 Task: Create a due date automation trigger when advanced on, 2 days before a card is due add fields with custom field "Resume" set to a date less than 1 working days from now at 11:00 AM.
Action: Mouse moved to (828, 245)
Screenshot: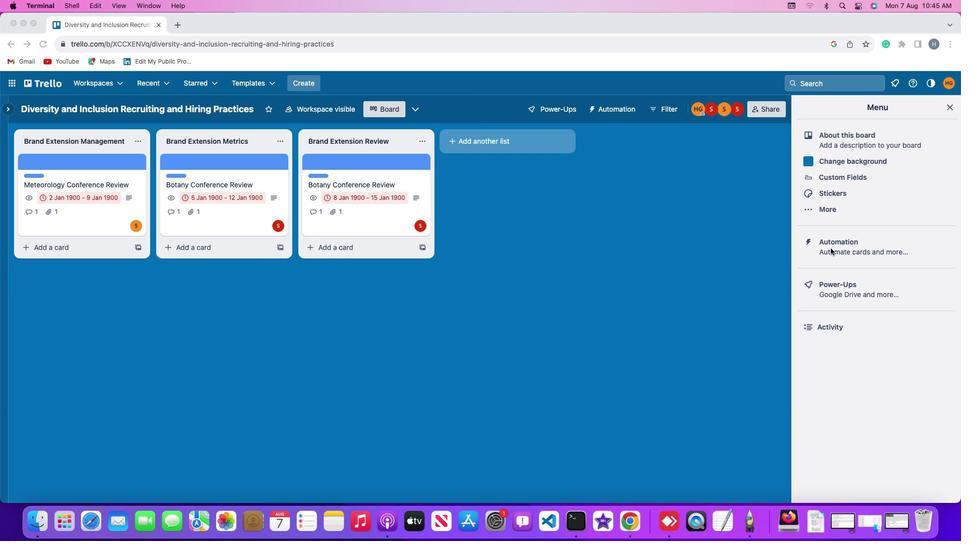 
Action: Mouse pressed left at (828, 245)
Screenshot: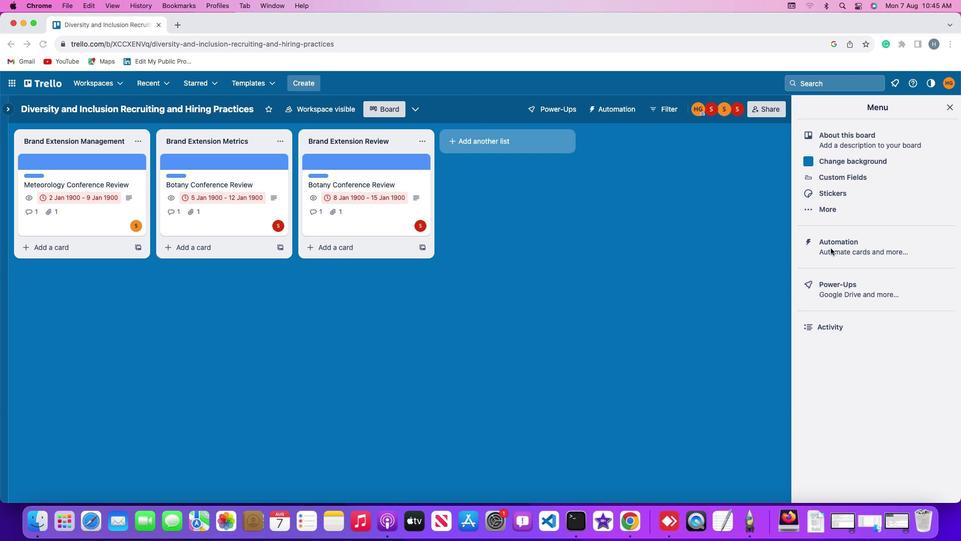 
Action: Mouse pressed left at (828, 245)
Screenshot: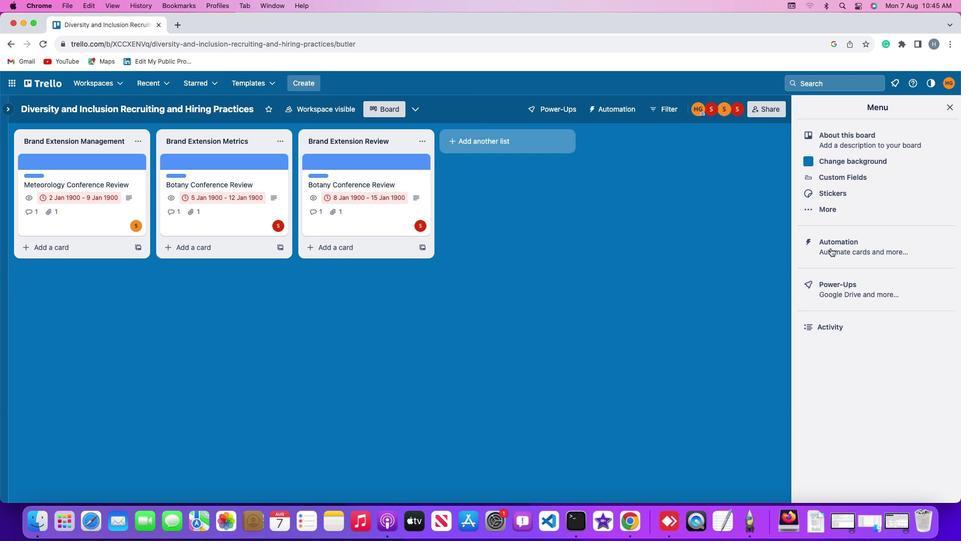 
Action: Mouse moved to (62, 233)
Screenshot: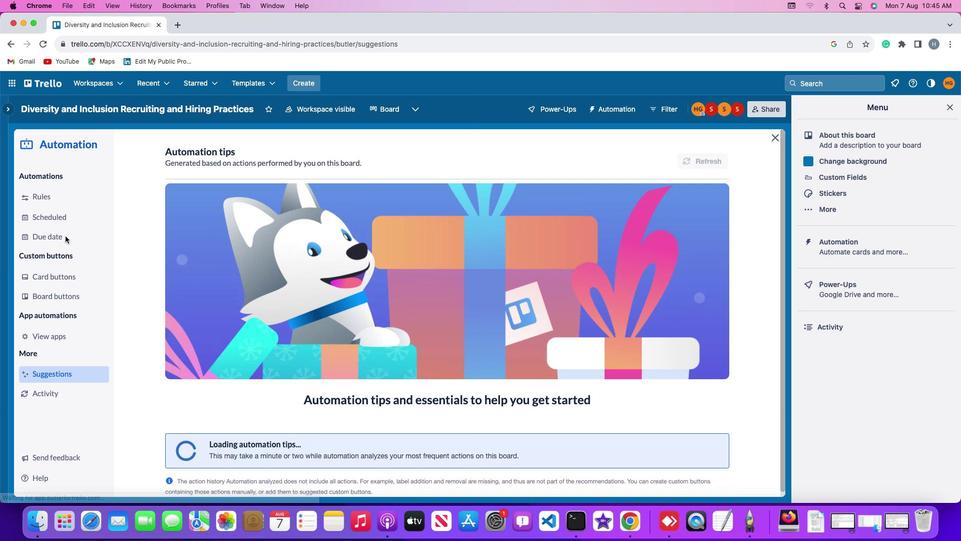 
Action: Mouse pressed left at (62, 233)
Screenshot: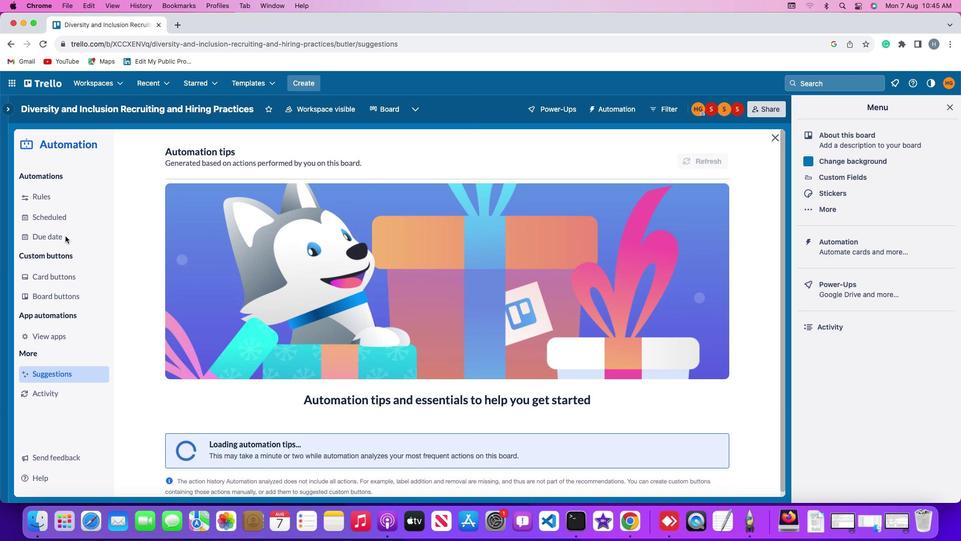 
Action: Mouse moved to (678, 151)
Screenshot: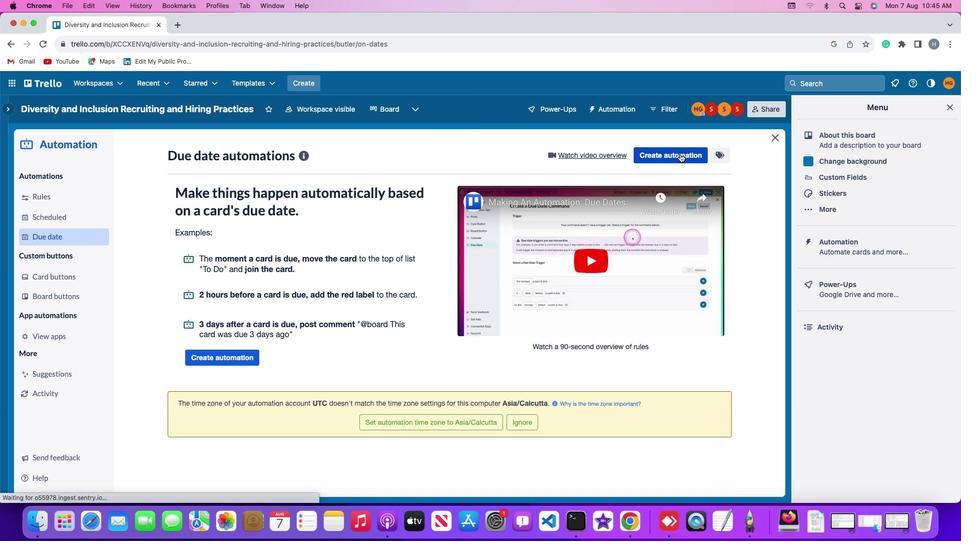 
Action: Mouse pressed left at (678, 151)
Screenshot: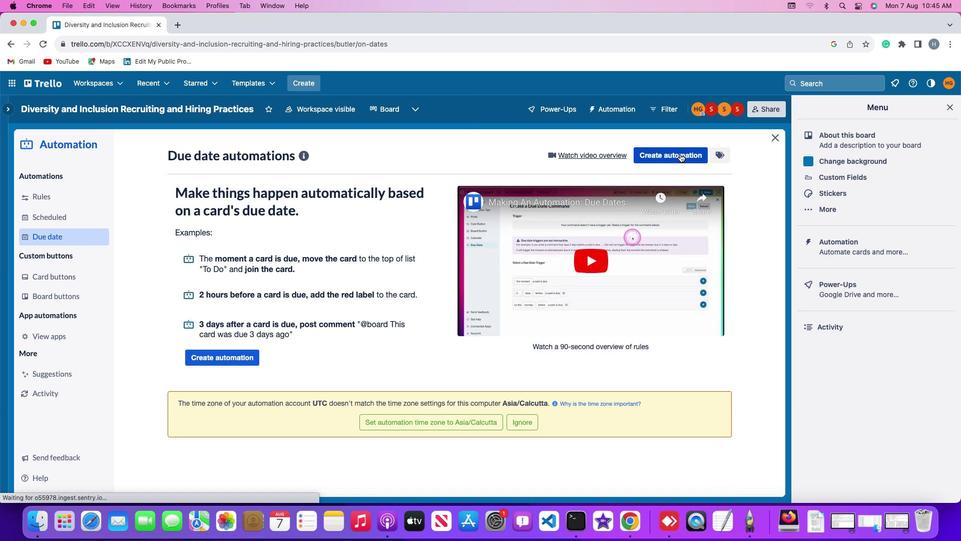 
Action: Mouse moved to (452, 245)
Screenshot: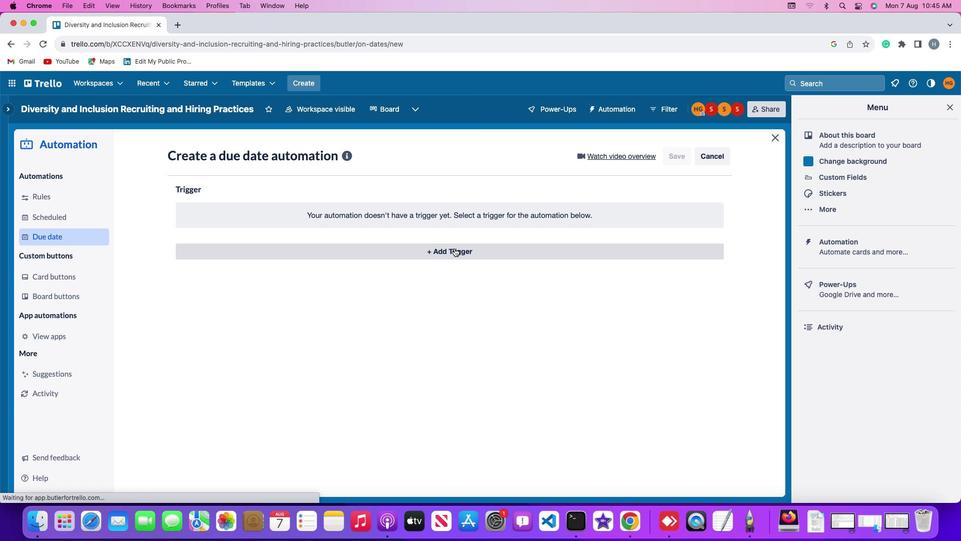 
Action: Mouse pressed left at (452, 245)
Screenshot: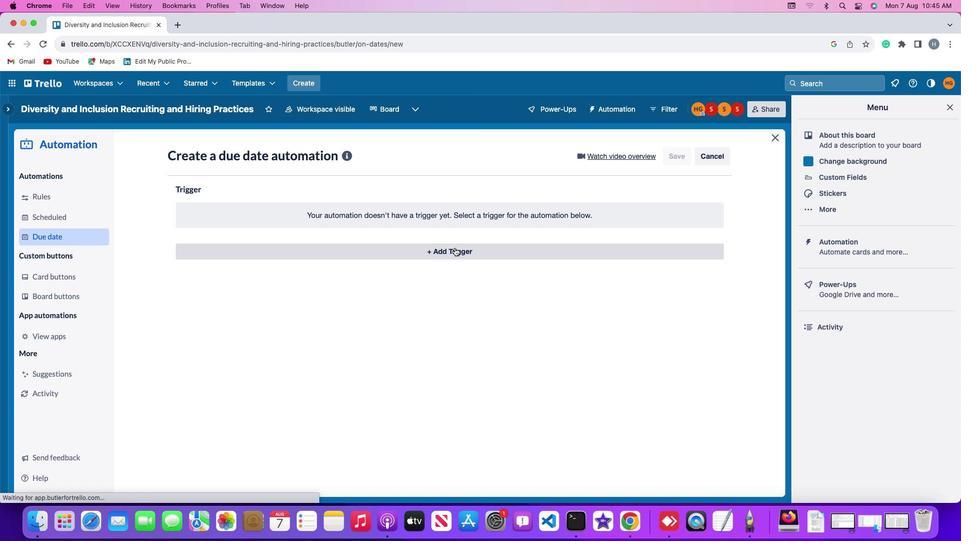 
Action: Mouse moved to (196, 397)
Screenshot: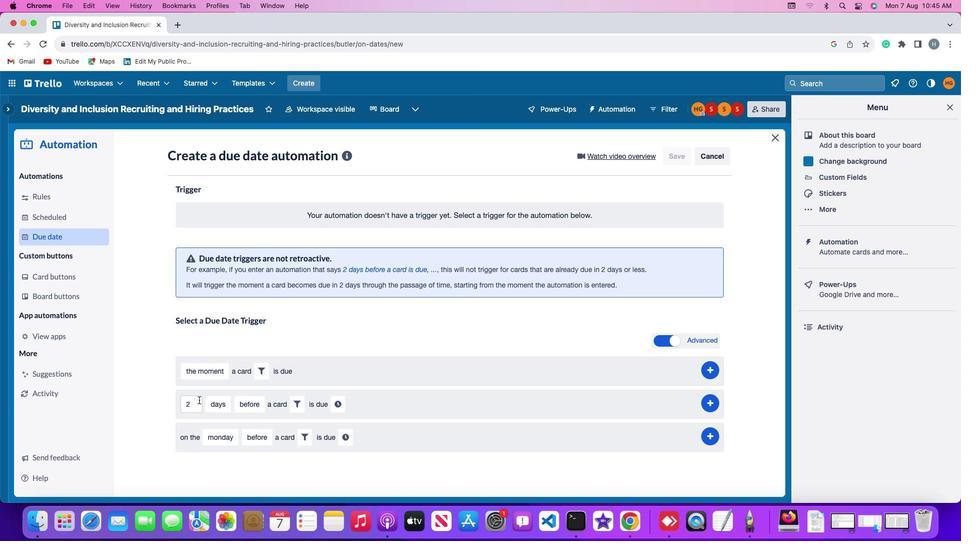 
Action: Mouse pressed left at (196, 397)
Screenshot: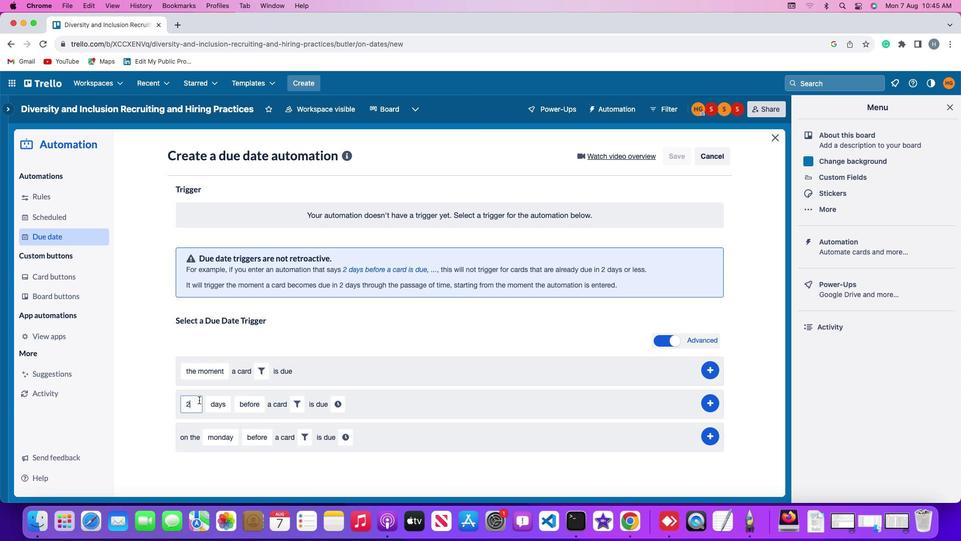 
Action: Mouse moved to (197, 397)
Screenshot: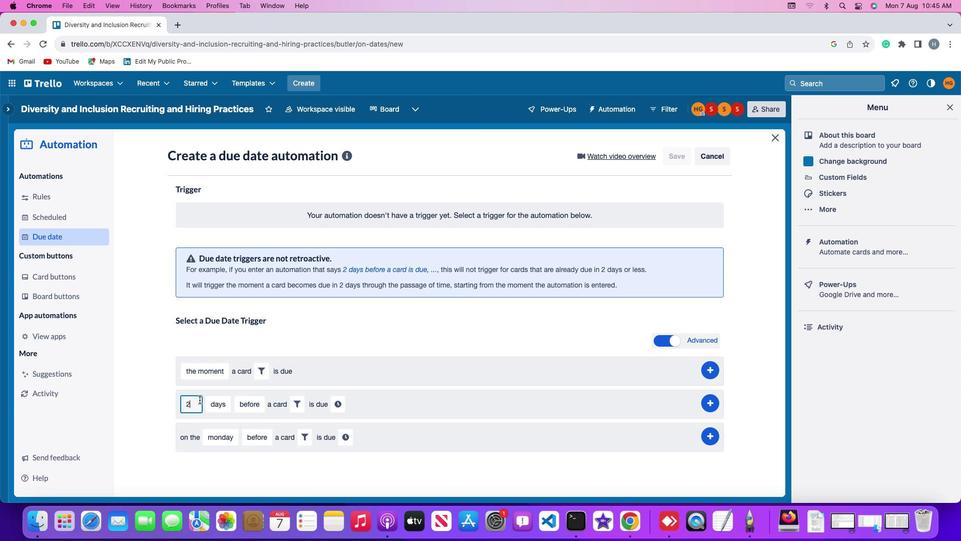 
Action: Key pressed Key.backspace'2'
Screenshot: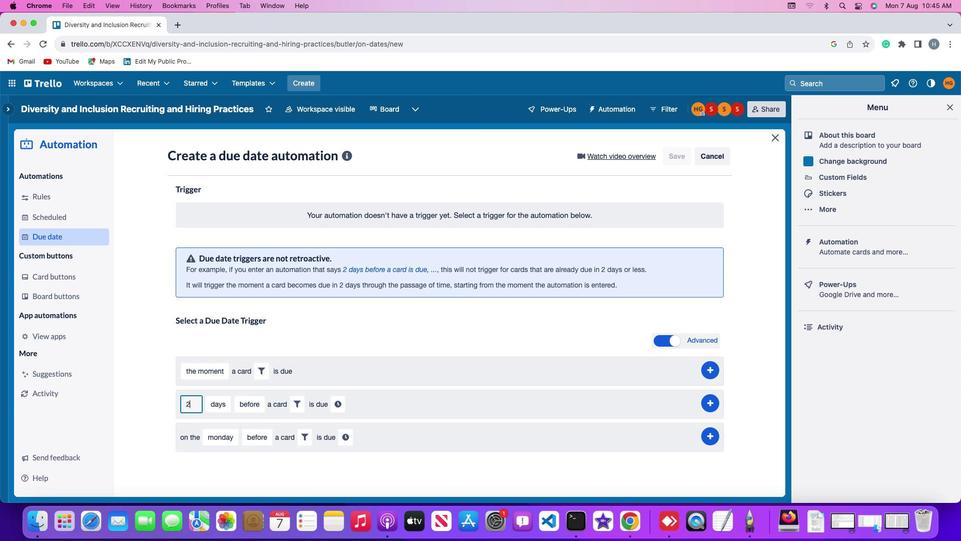 
Action: Mouse moved to (219, 398)
Screenshot: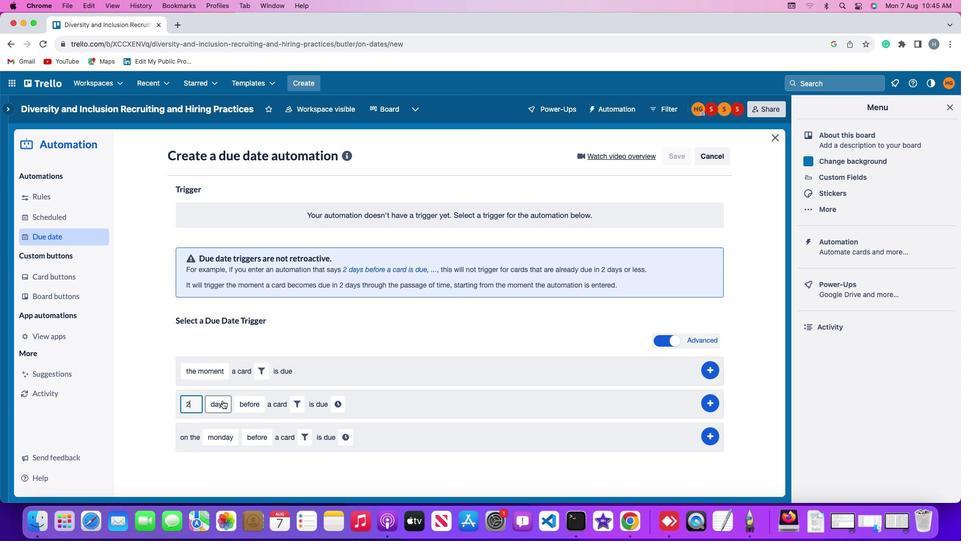
Action: Mouse pressed left at (219, 398)
Screenshot: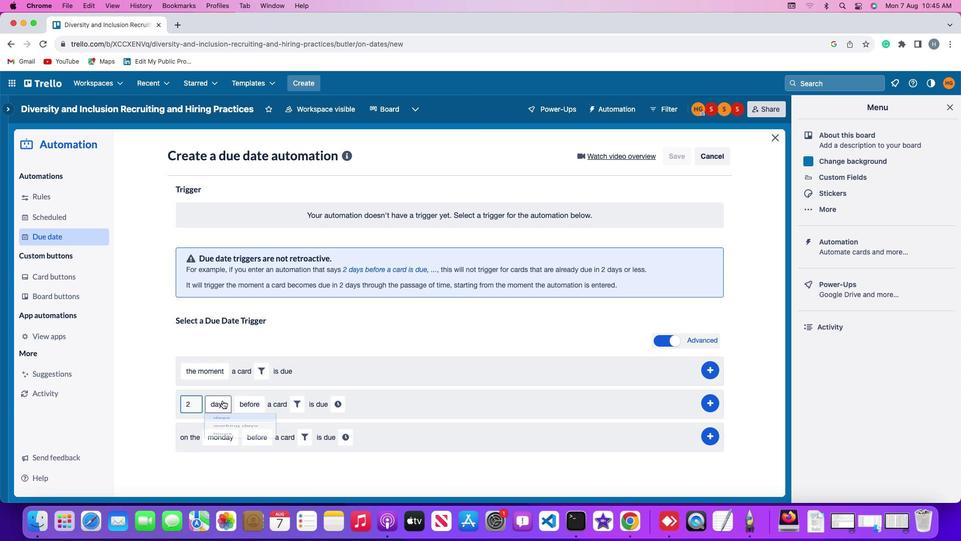 
Action: Mouse moved to (226, 420)
Screenshot: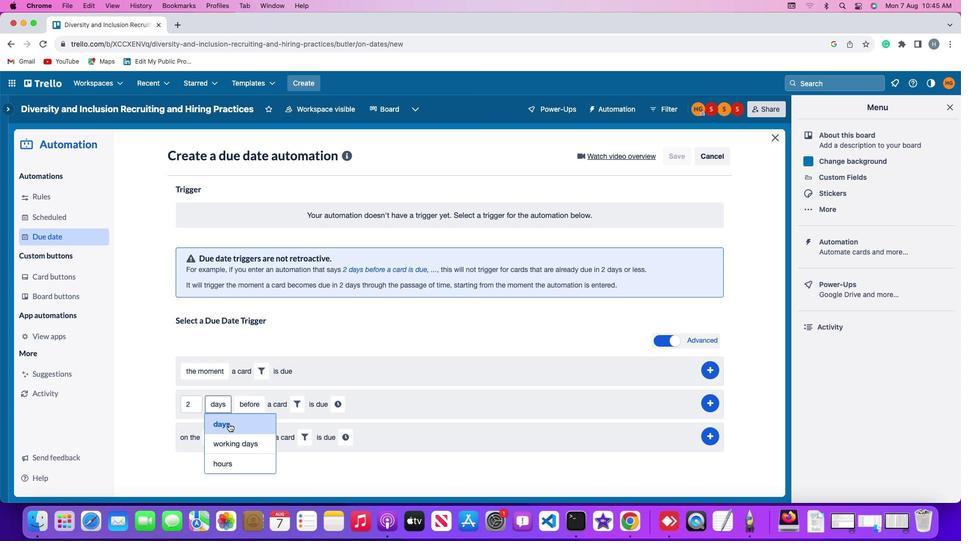 
Action: Mouse pressed left at (226, 420)
Screenshot: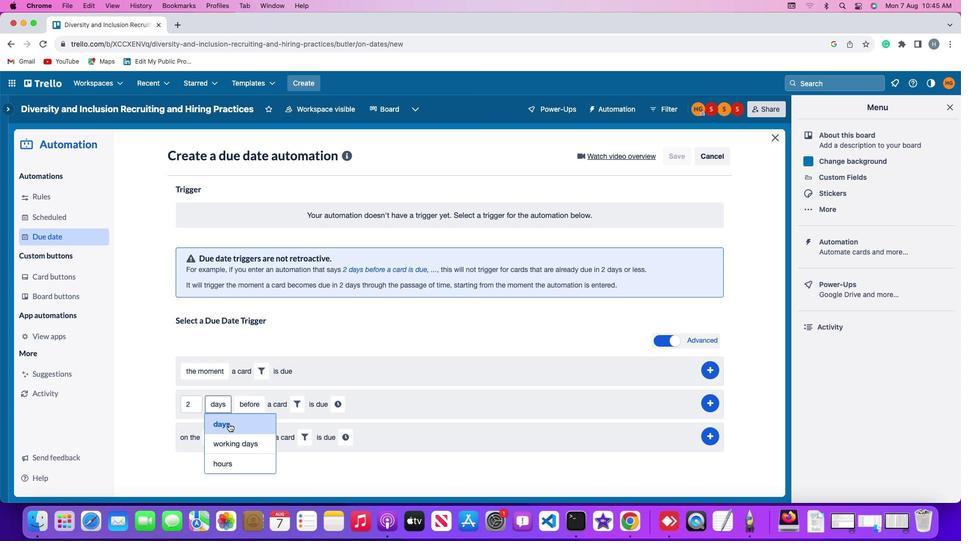 
Action: Mouse moved to (244, 401)
Screenshot: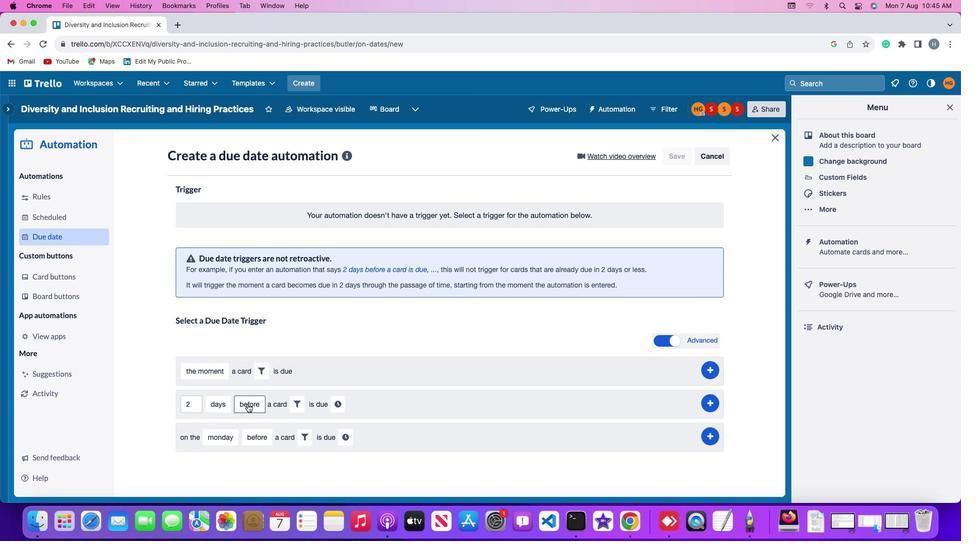 
Action: Mouse pressed left at (244, 401)
Screenshot: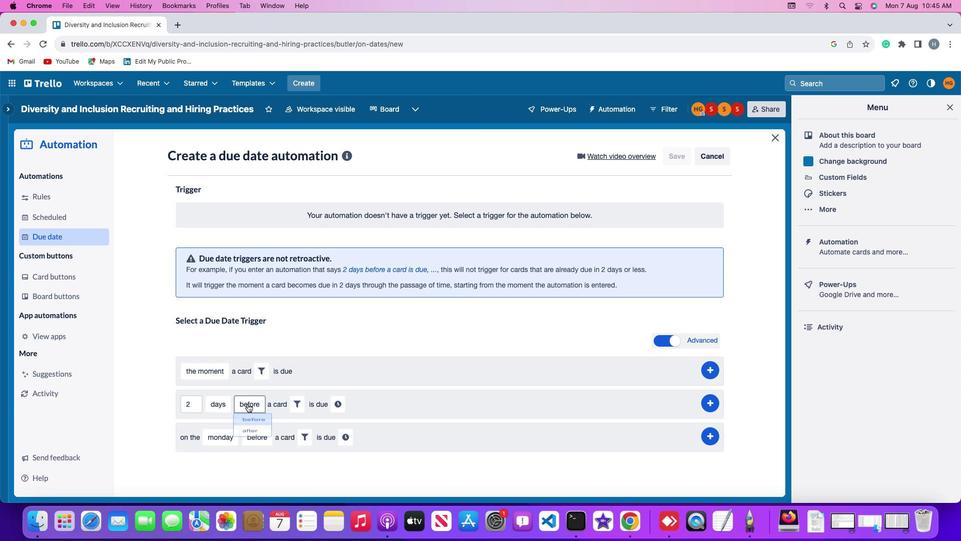 
Action: Mouse moved to (251, 421)
Screenshot: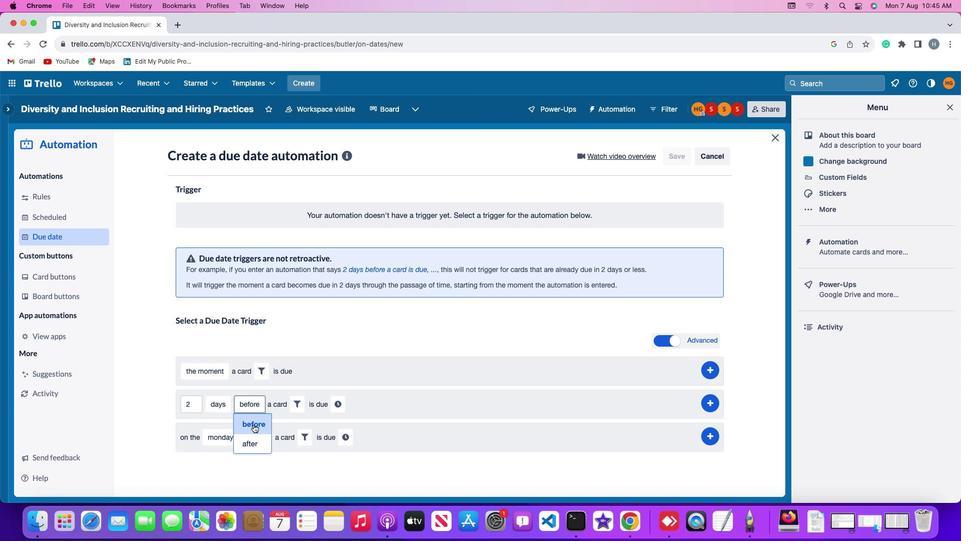 
Action: Mouse pressed left at (251, 421)
Screenshot: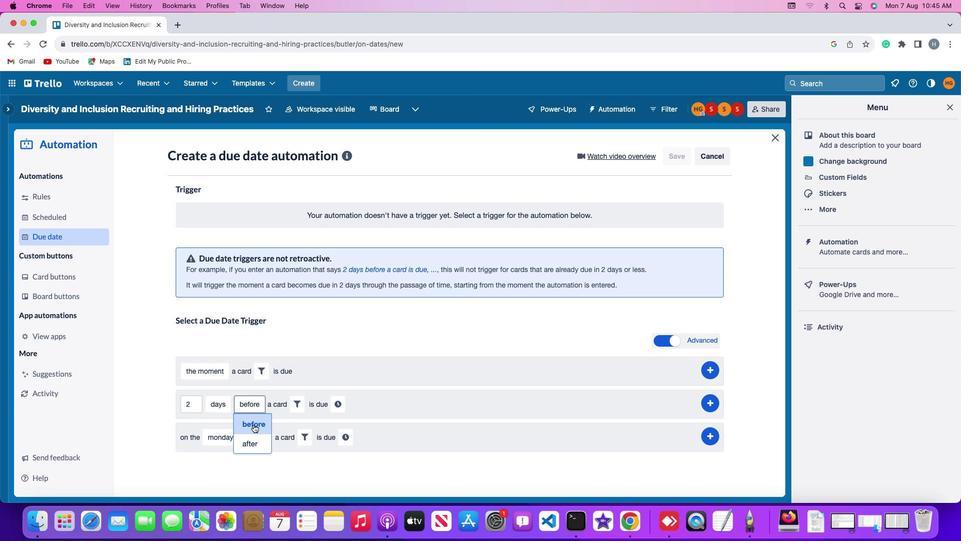
Action: Mouse moved to (294, 402)
Screenshot: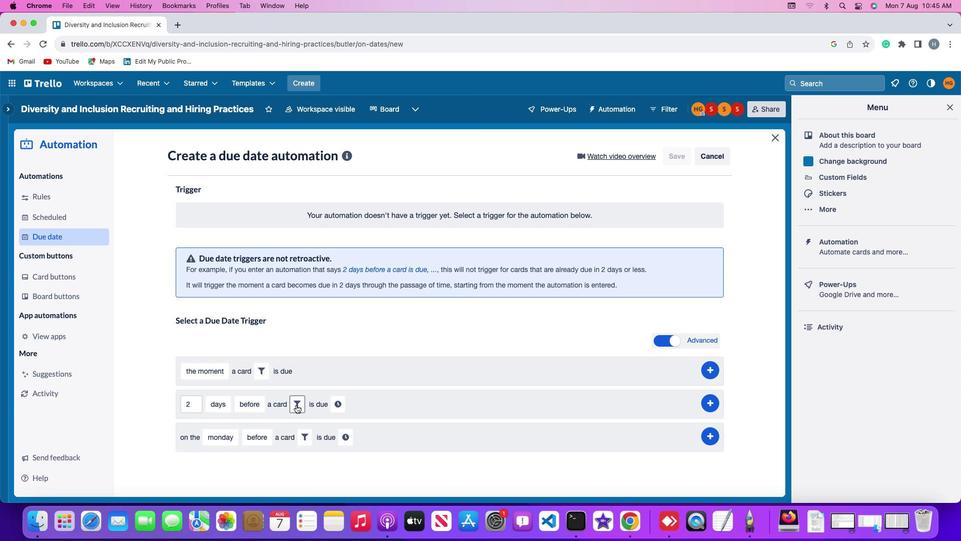 
Action: Mouse pressed left at (294, 402)
Screenshot: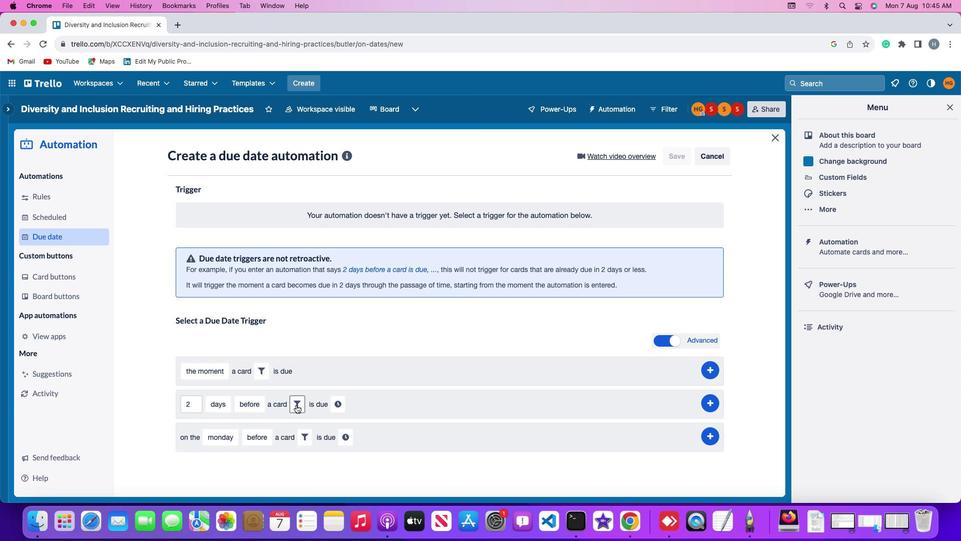 
Action: Mouse moved to (458, 435)
Screenshot: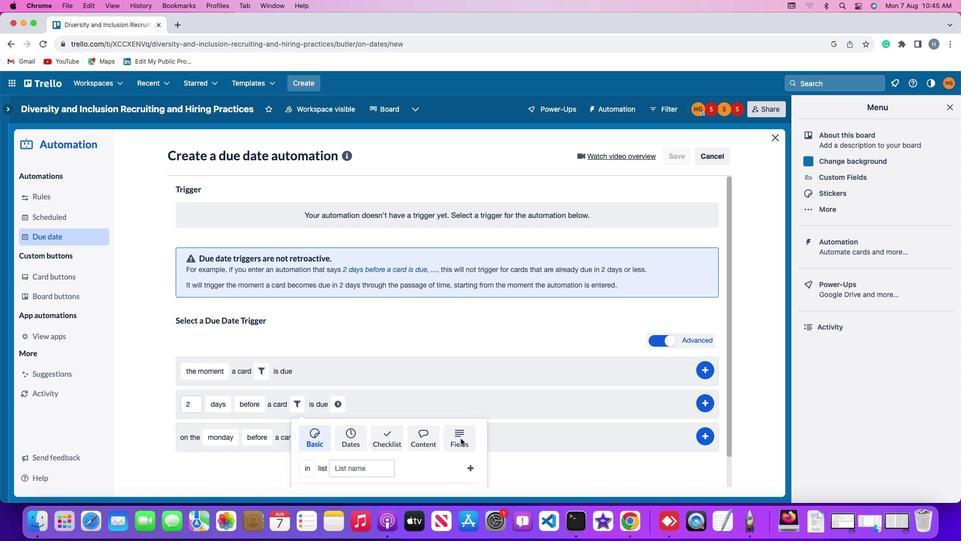 
Action: Mouse pressed left at (458, 435)
Screenshot: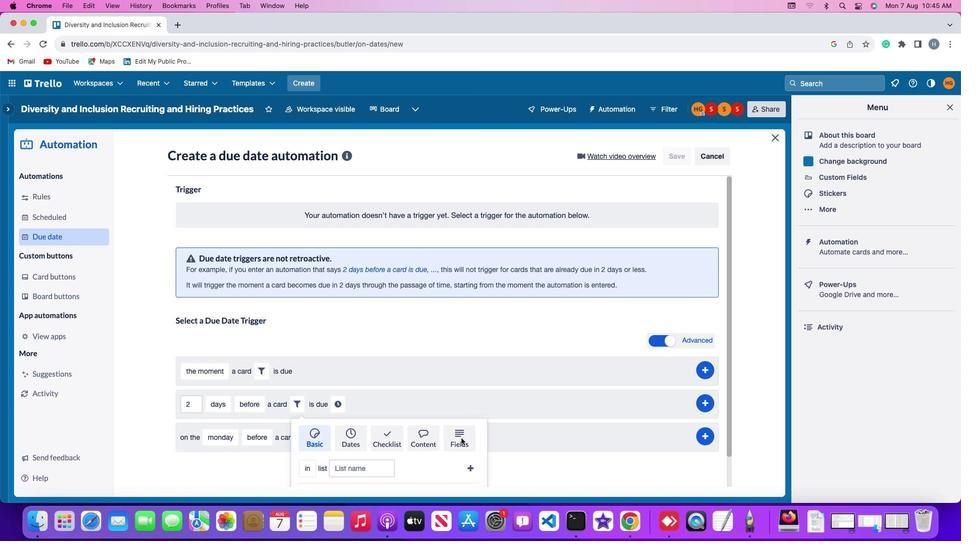 
Action: Mouse moved to (309, 454)
Screenshot: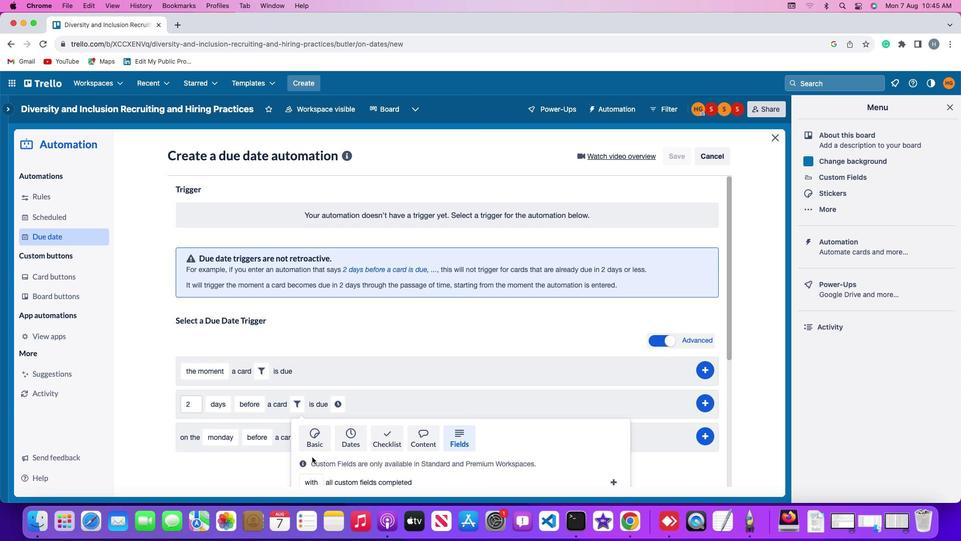 
Action: Mouse scrolled (309, 454) with delta (-2, -2)
Screenshot: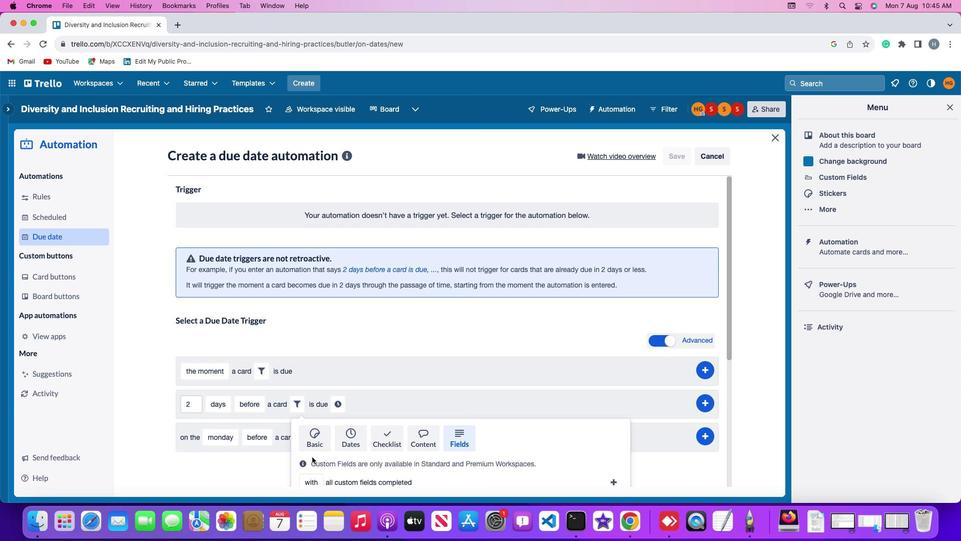 
Action: Mouse scrolled (309, 454) with delta (-2, -2)
Screenshot: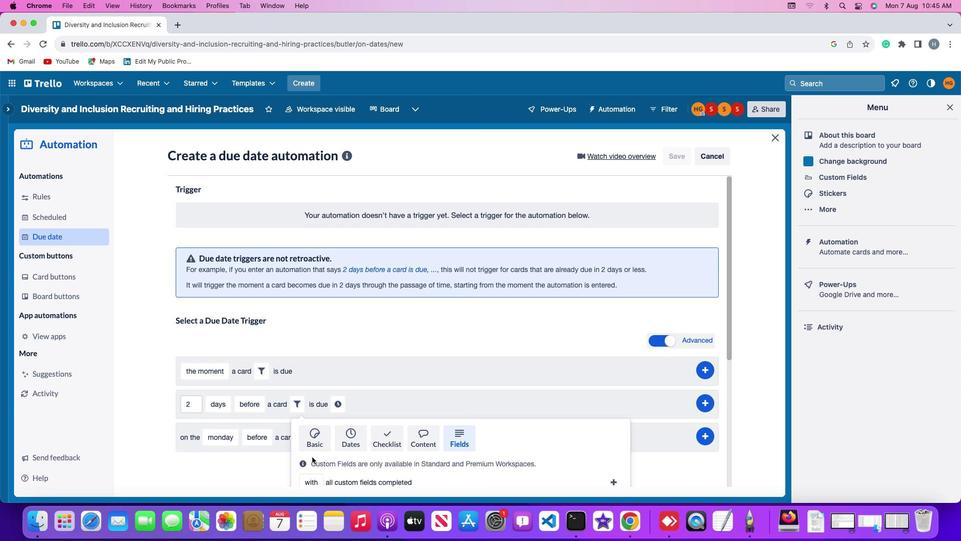 
Action: Mouse scrolled (309, 454) with delta (-2, -3)
Screenshot: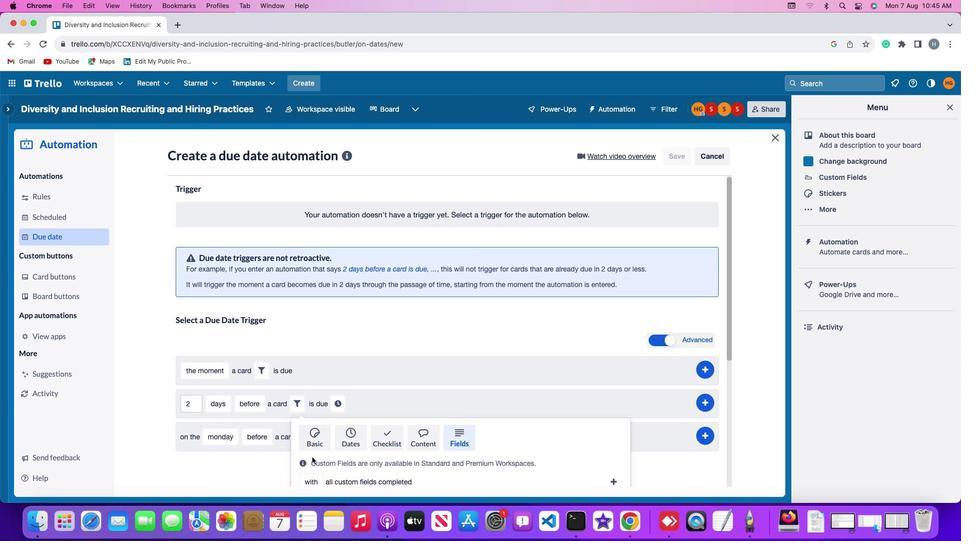 
Action: Mouse scrolled (309, 454) with delta (-2, -4)
Screenshot: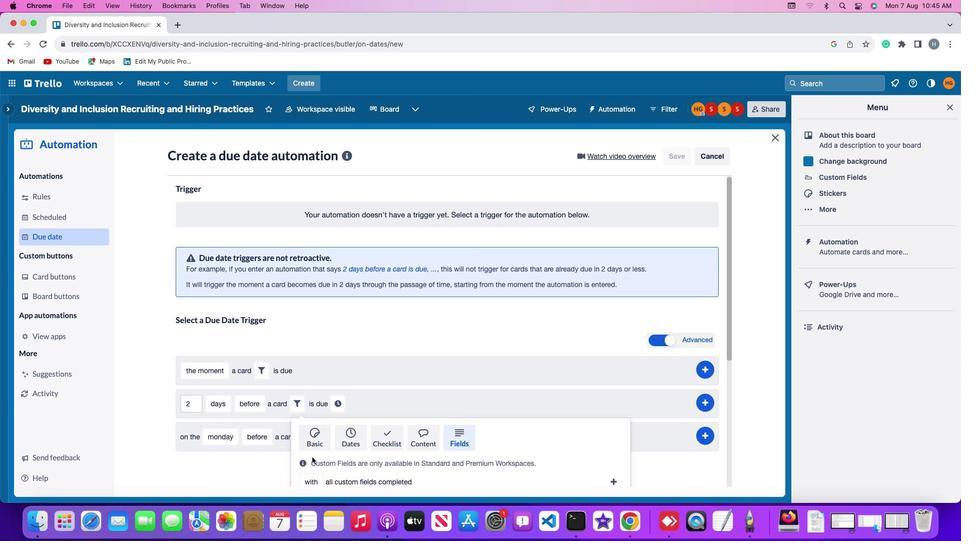 
Action: Mouse scrolled (309, 454) with delta (-2, -5)
Screenshot: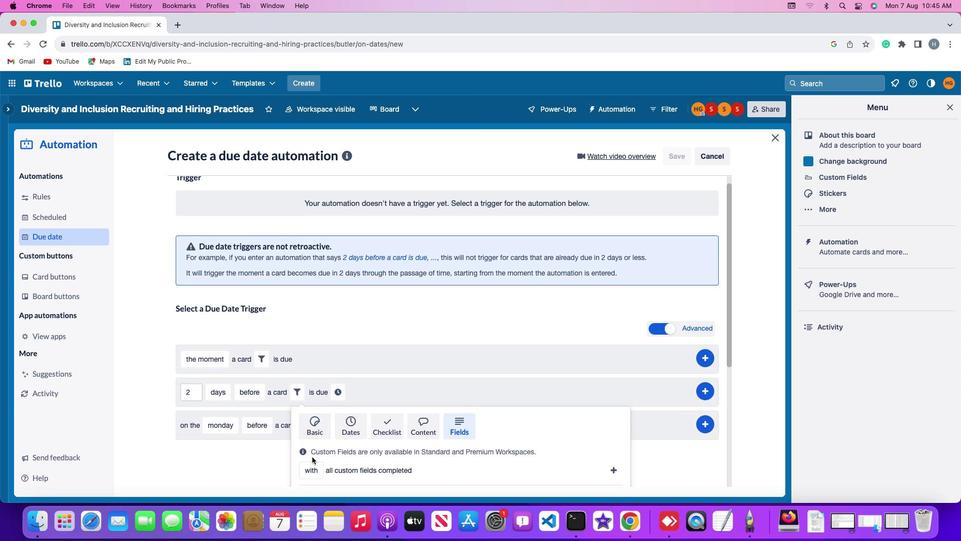 
Action: Mouse scrolled (309, 454) with delta (-2, -5)
Screenshot: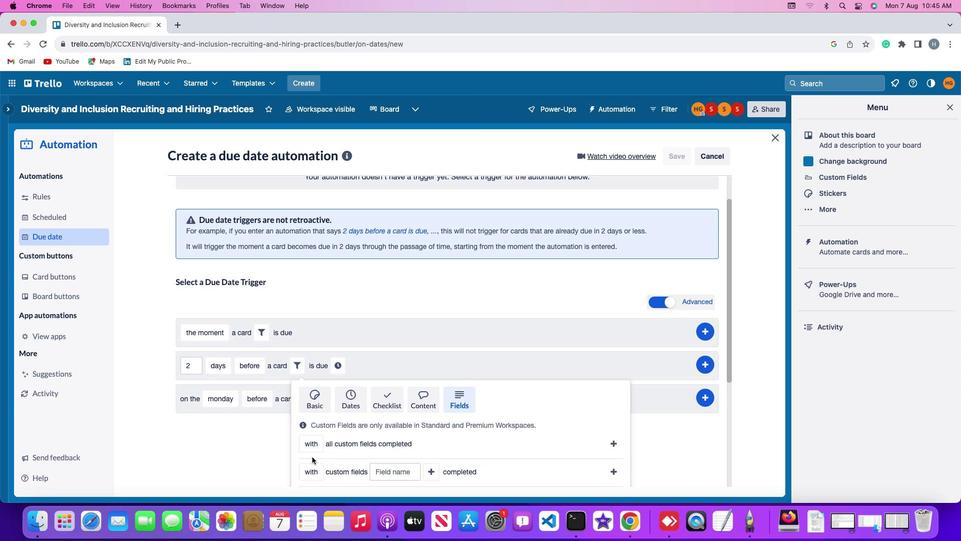
Action: Mouse scrolled (309, 454) with delta (-2, -2)
Screenshot: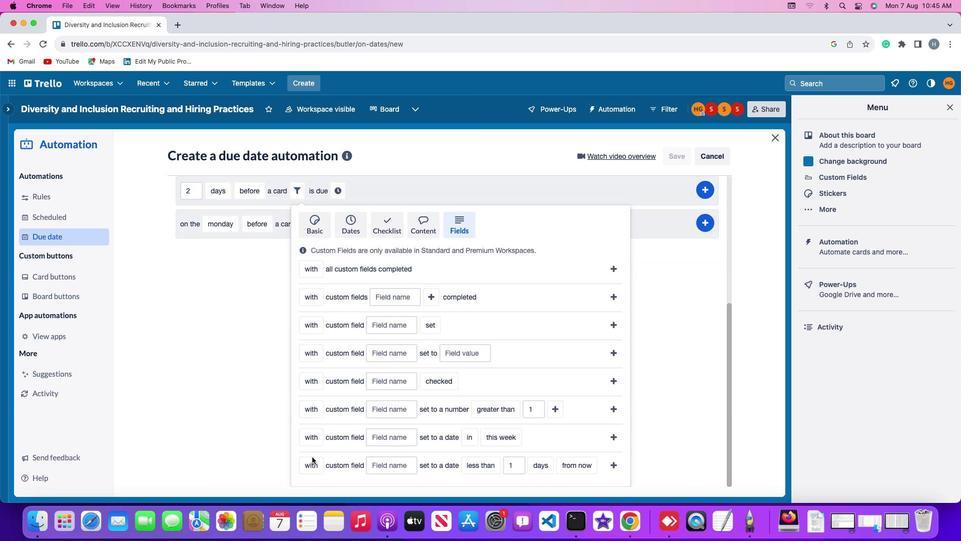 
Action: Mouse scrolled (309, 454) with delta (-2, -2)
Screenshot: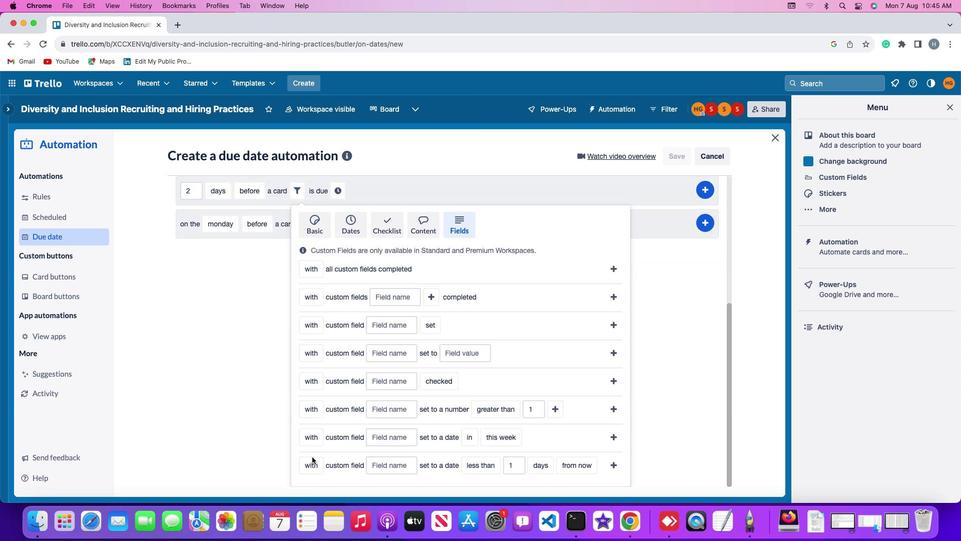 
Action: Mouse scrolled (309, 454) with delta (-2, -3)
Screenshot: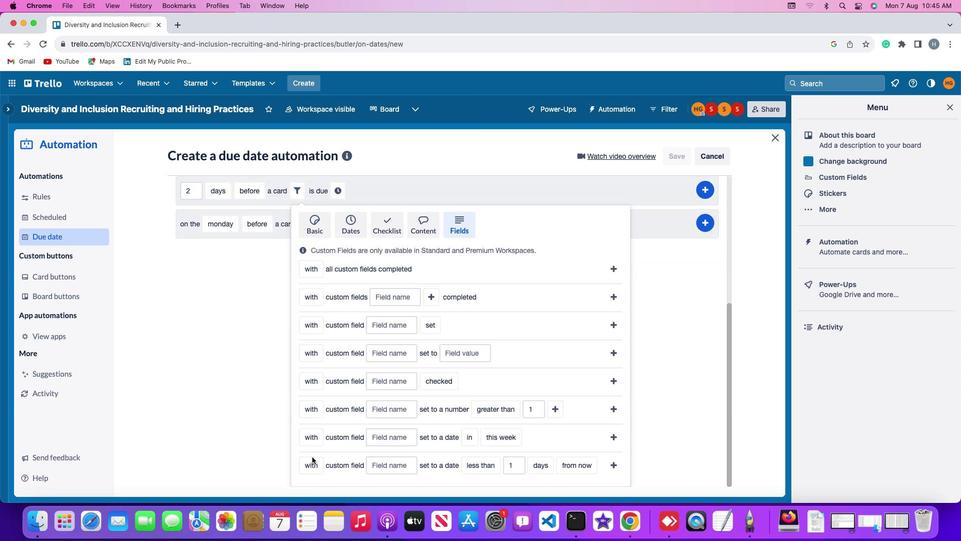 
Action: Mouse scrolled (309, 454) with delta (-2, -4)
Screenshot: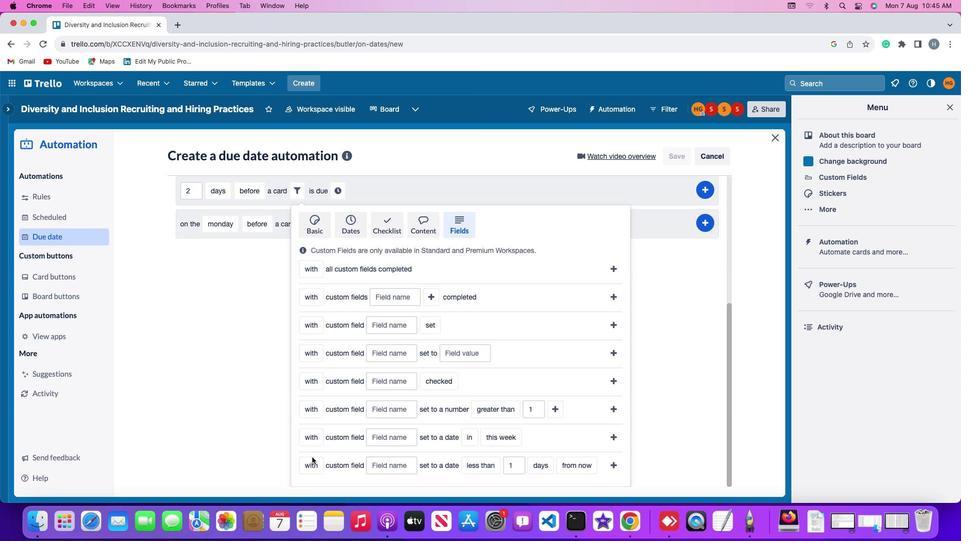 
Action: Mouse moved to (306, 466)
Screenshot: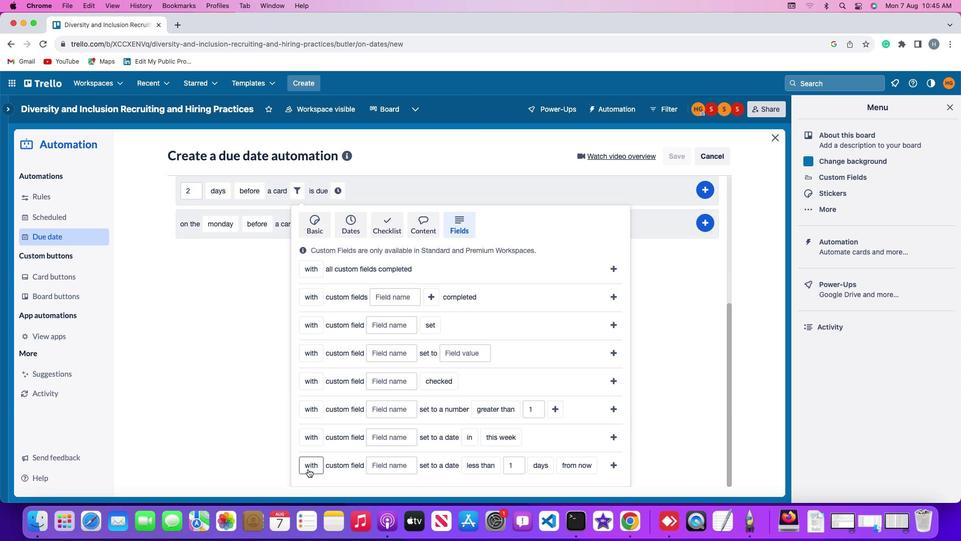 
Action: Mouse pressed left at (306, 466)
Screenshot: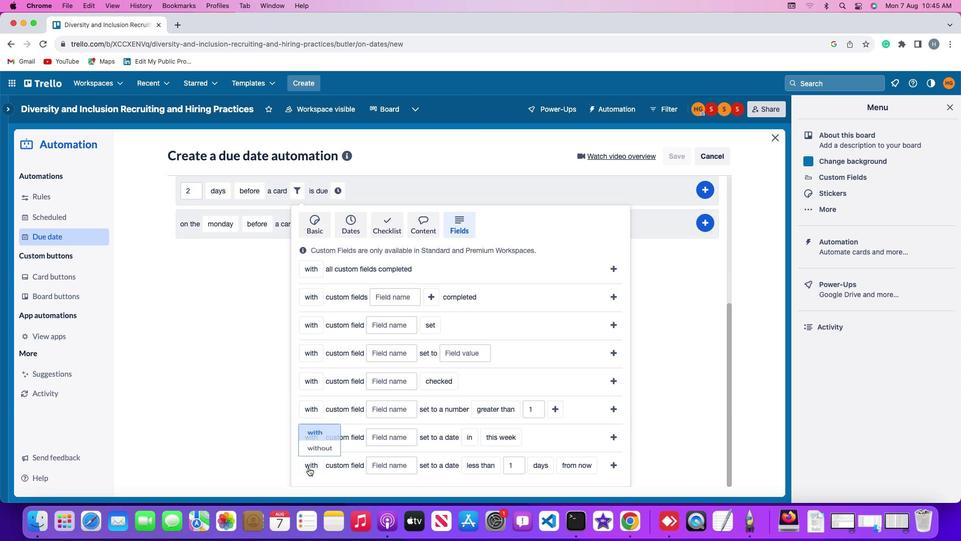 
Action: Mouse moved to (318, 425)
Screenshot: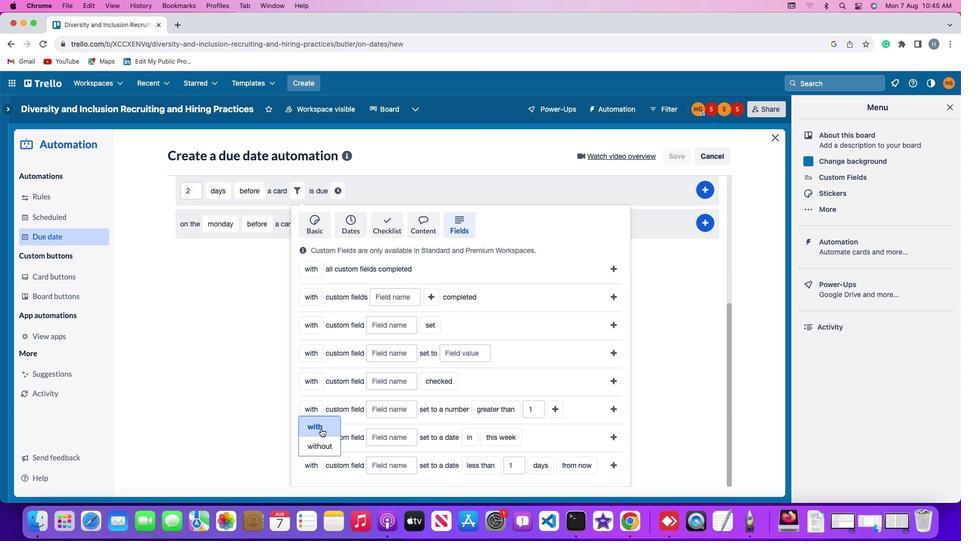 
Action: Mouse pressed left at (318, 425)
Screenshot: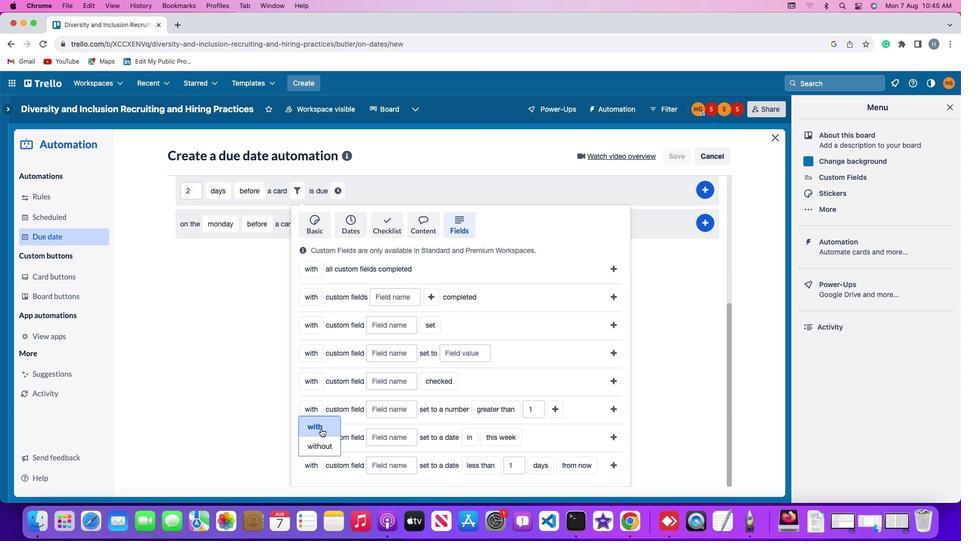 
Action: Mouse moved to (380, 462)
Screenshot: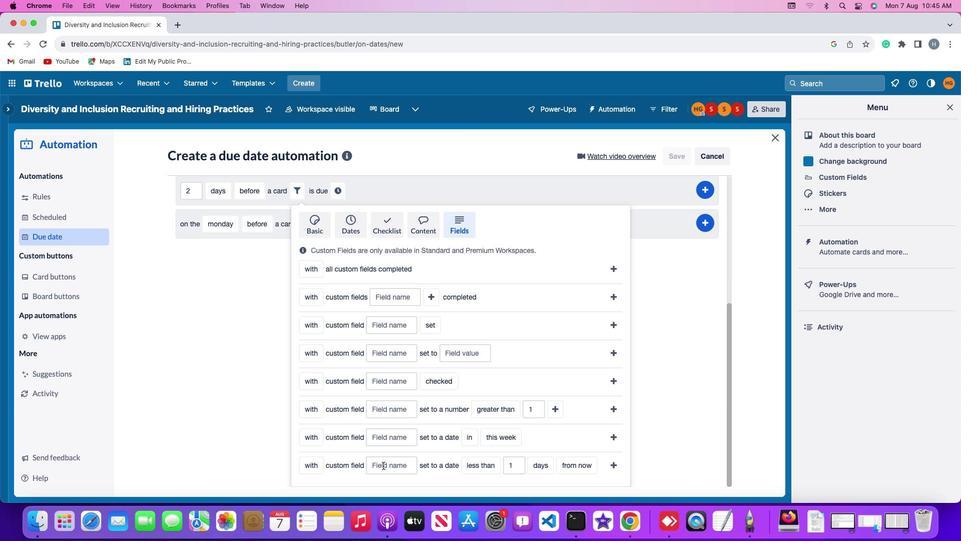 
Action: Mouse pressed left at (380, 462)
Screenshot: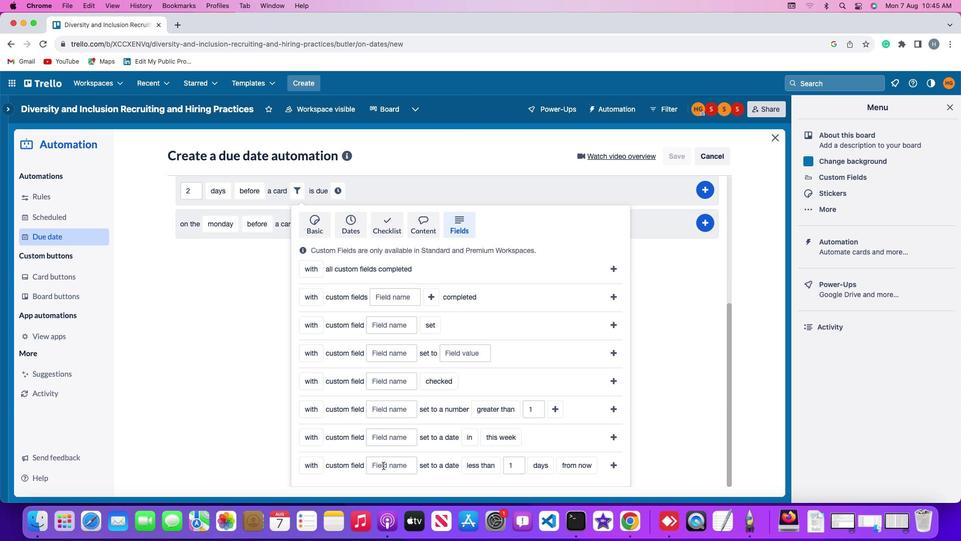 
Action: Mouse moved to (390, 466)
Screenshot: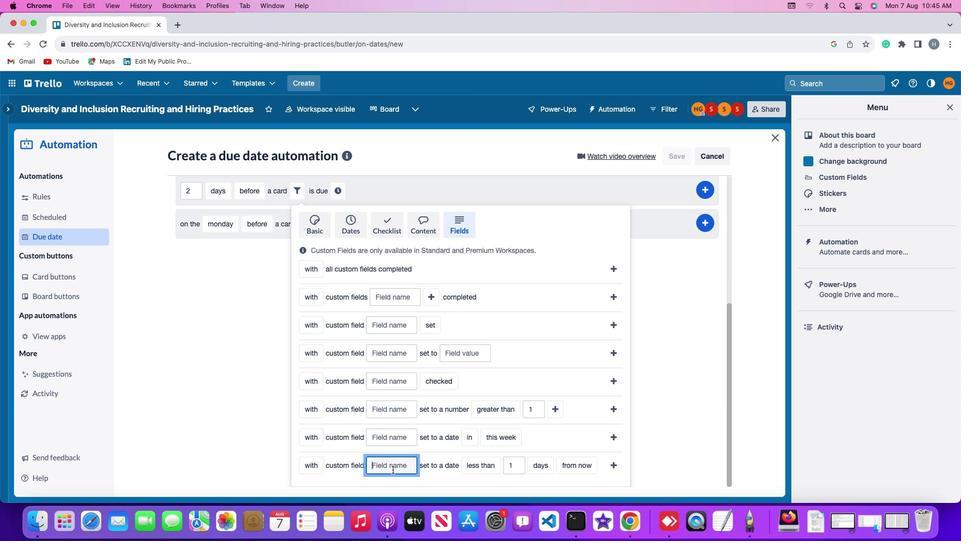 
Action: Key pressed Key.shift'R''e''s''u''m''e'
Screenshot: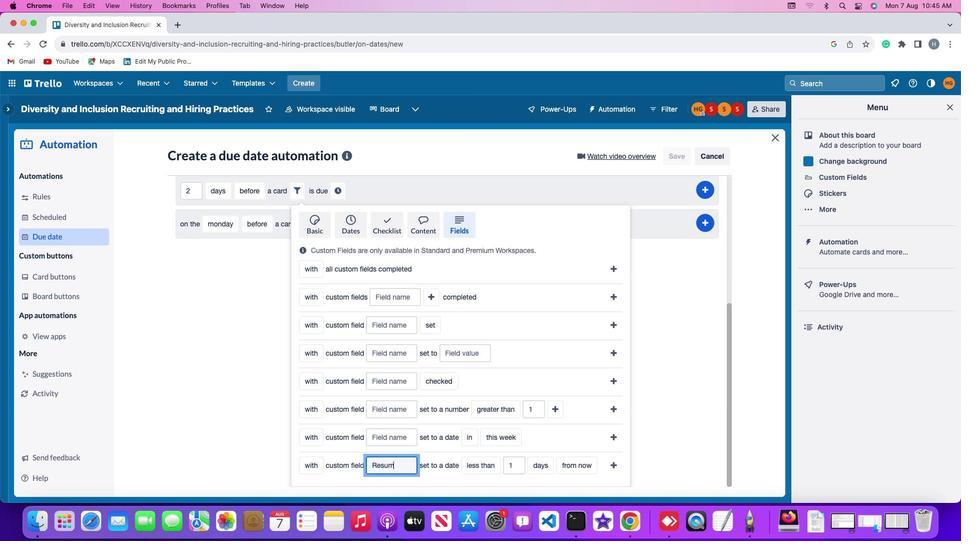 
Action: Mouse moved to (472, 463)
Screenshot: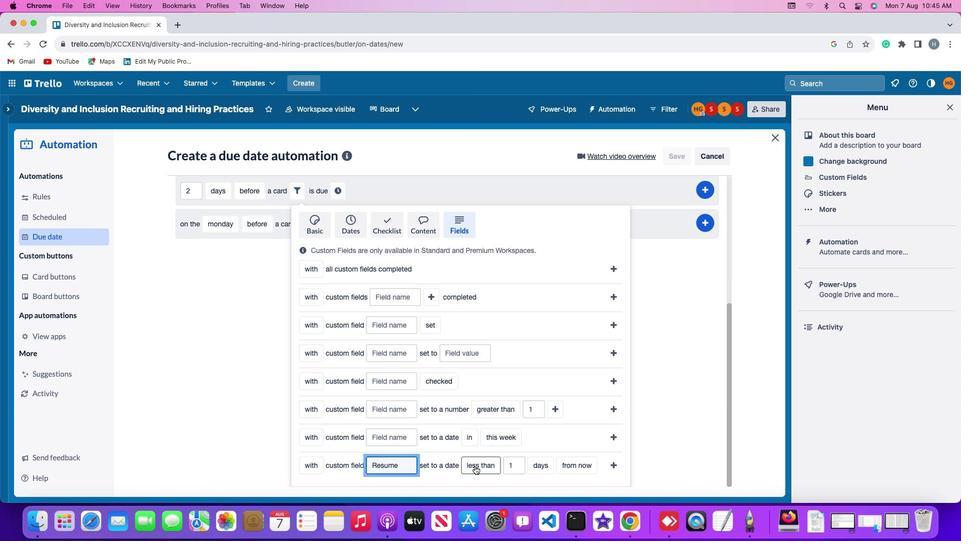 
Action: Mouse pressed left at (472, 463)
Screenshot: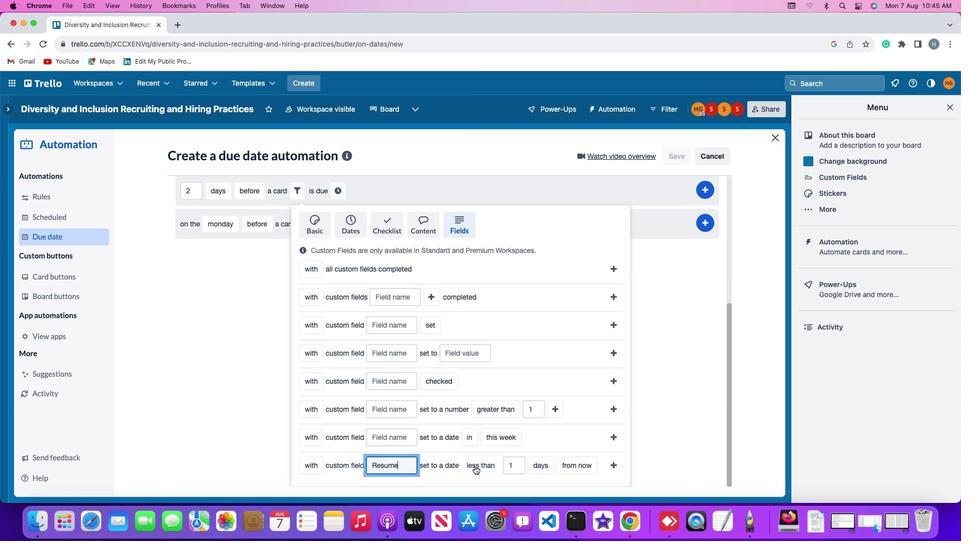 
Action: Mouse moved to (494, 396)
Screenshot: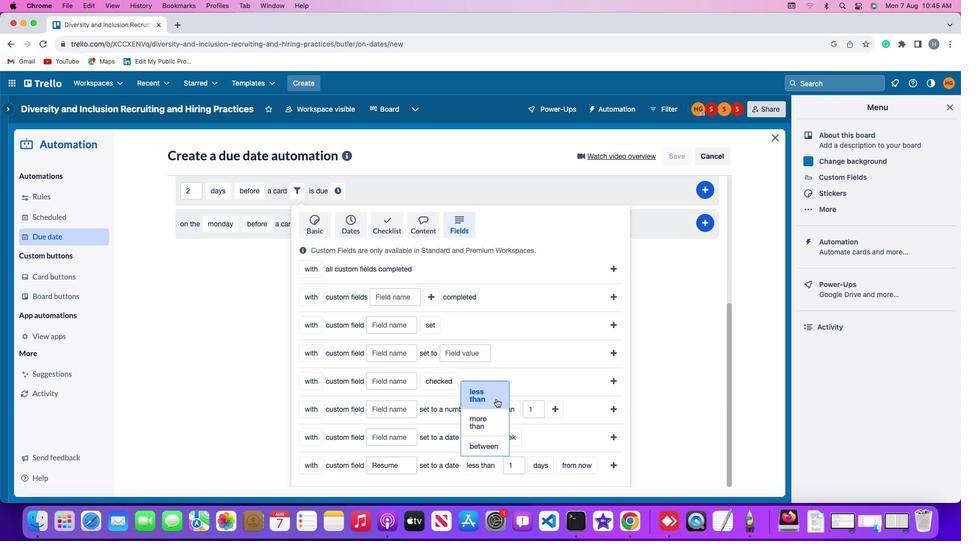 
Action: Mouse pressed left at (494, 396)
Screenshot: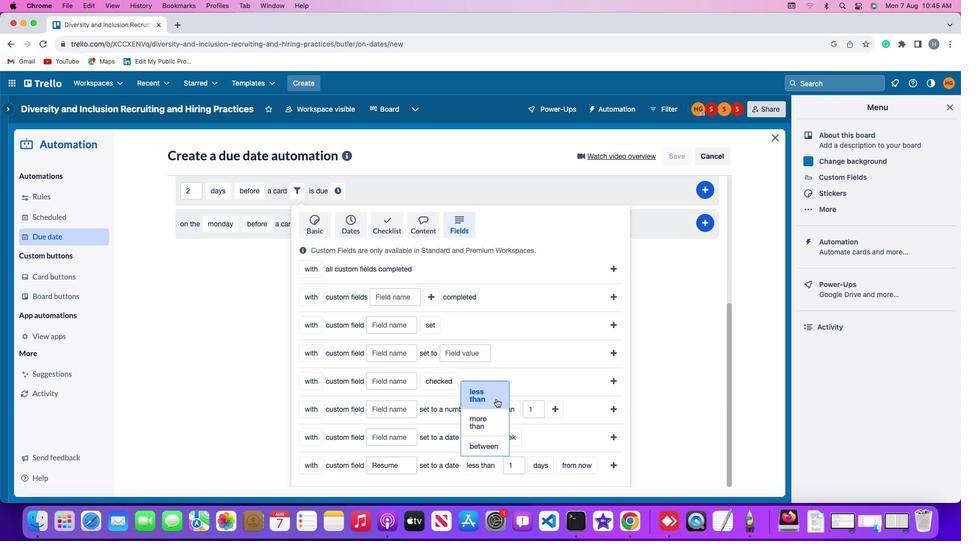 
Action: Mouse moved to (513, 463)
Screenshot: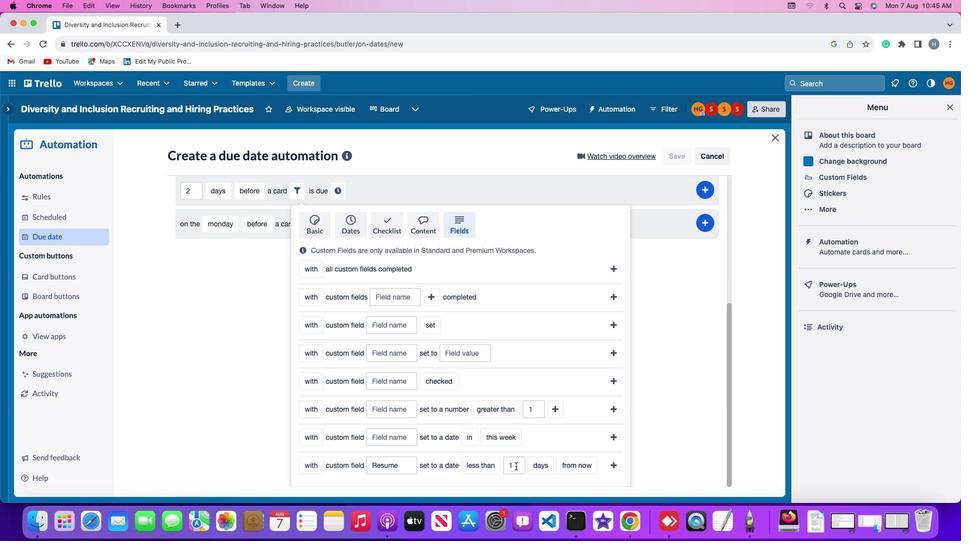
Action: Mouse pressed left at (513, 463)
Screenshot: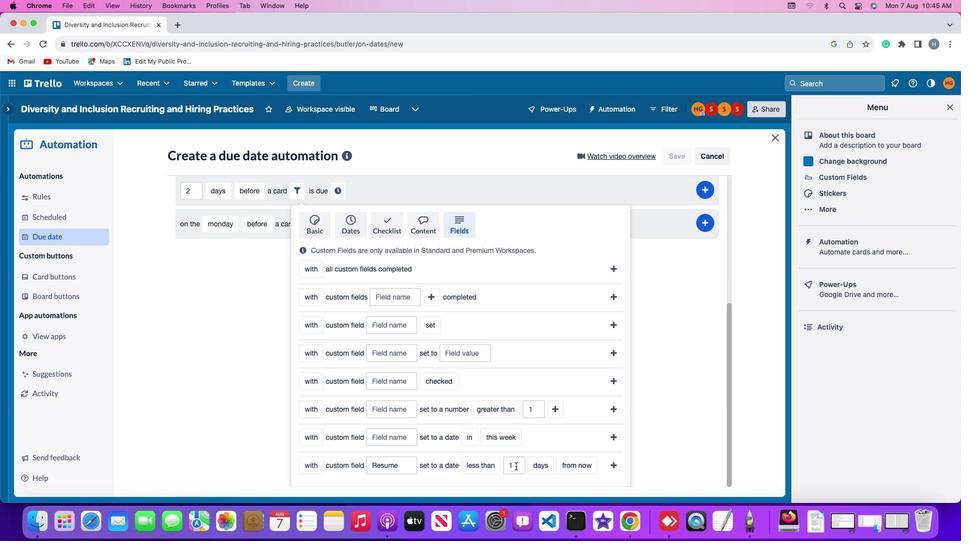 
Action: Mouse moved to (515, 468)
Screenshot: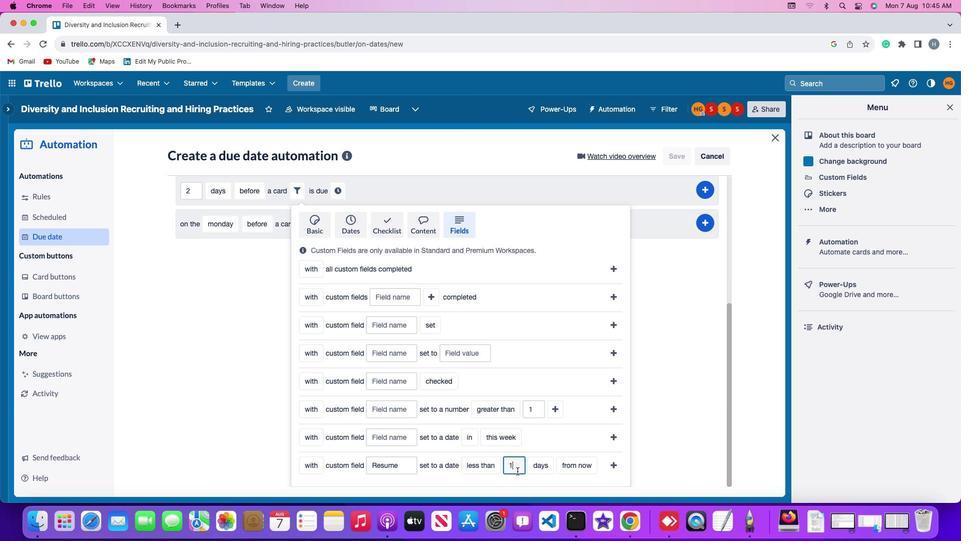 
Action: Key pressed Key.backspace'1'
Screenshot: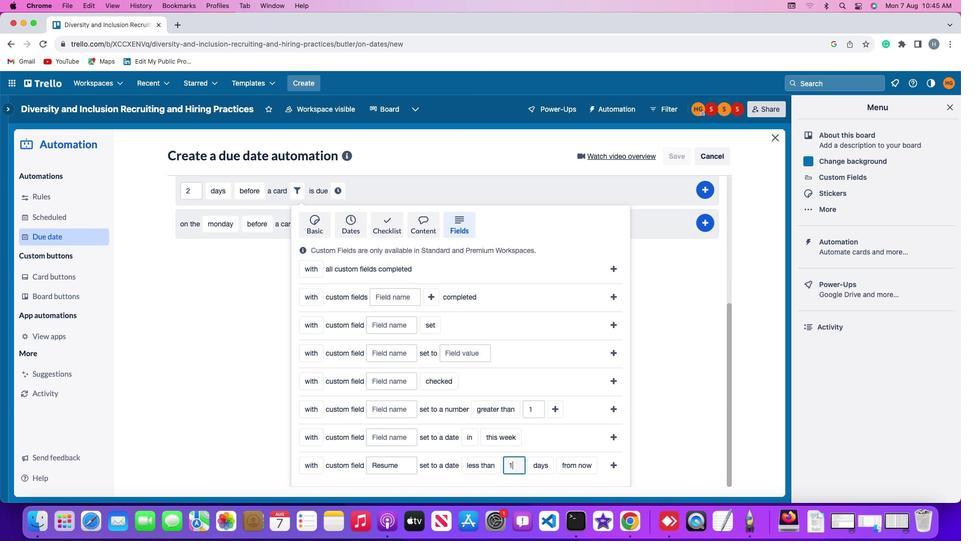 
Action: Mouse moved to (545, 469)
Screenshot: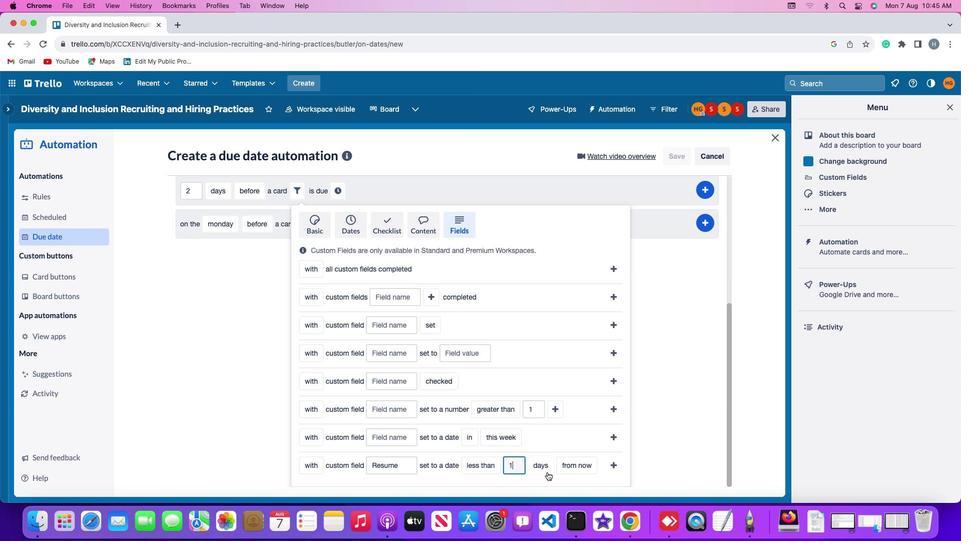 
Action: Mouse pressed left at (545, 469)
Screenshot: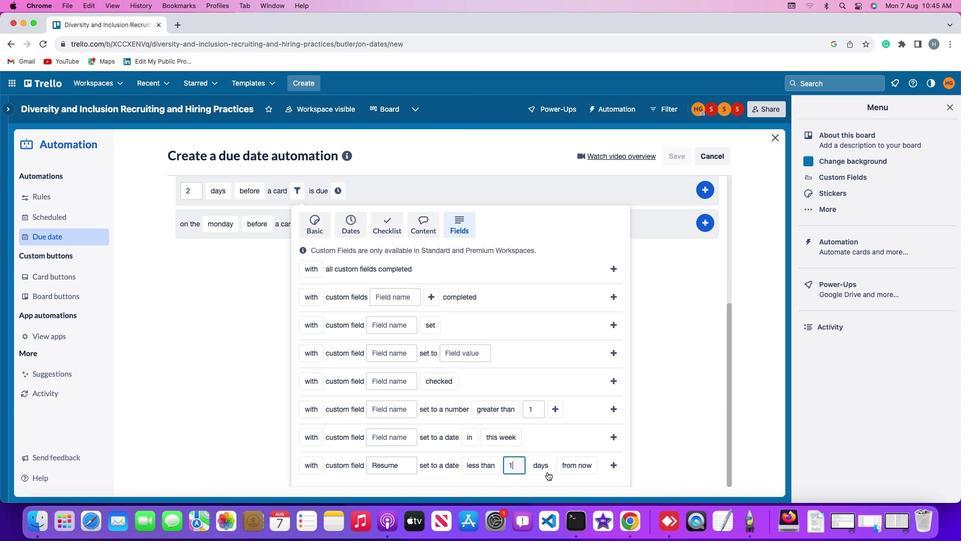 
Action: Mouse moved to (548, 441)
Screenshot: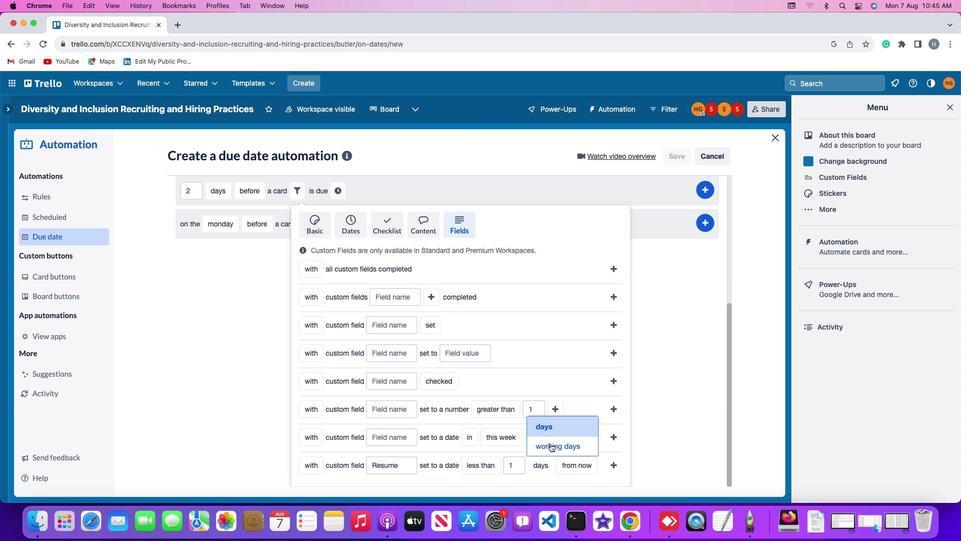 
Action: Mouse pressed left at (548, 441)
Screenshot: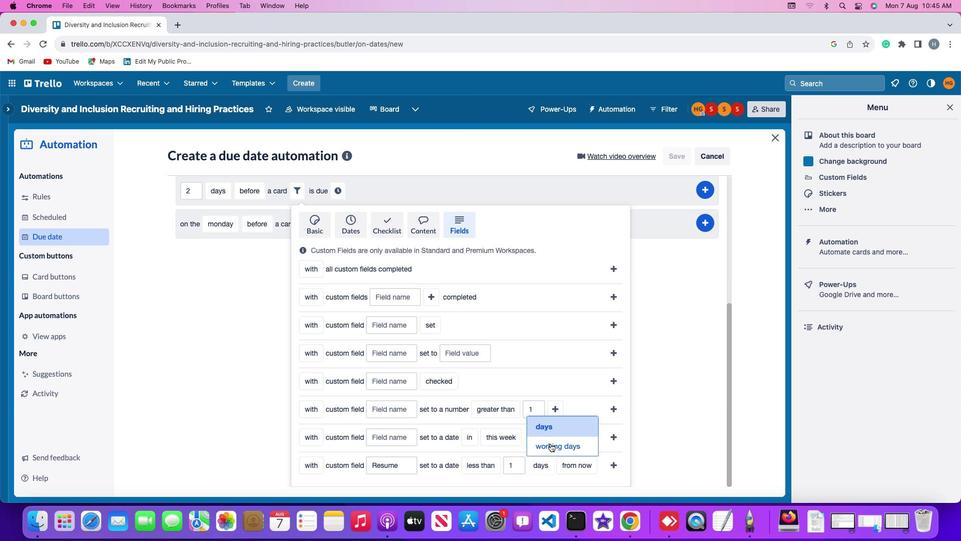 
Action: Mouse moved to (599, 463)
Screenshot: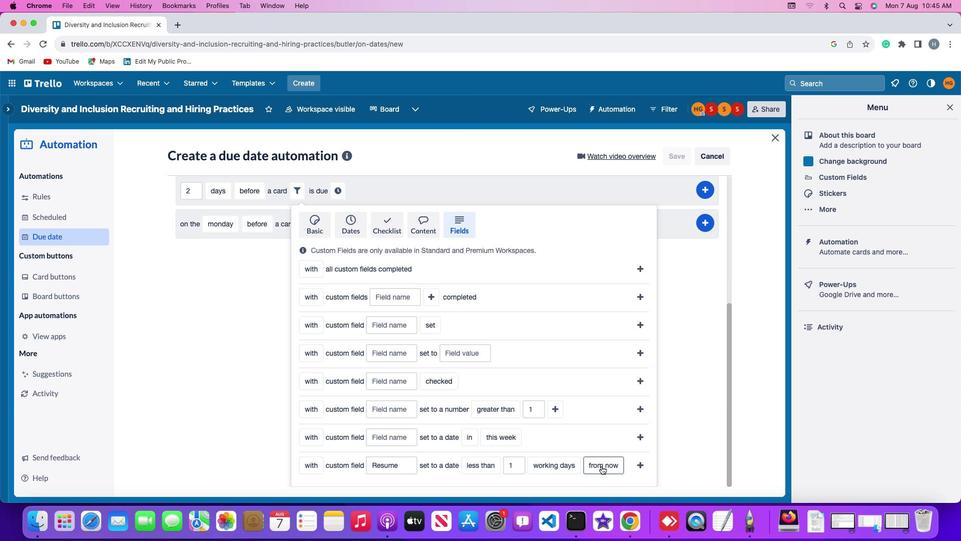 
Action: Mouse pressed left at (599, 463)
Screenshot: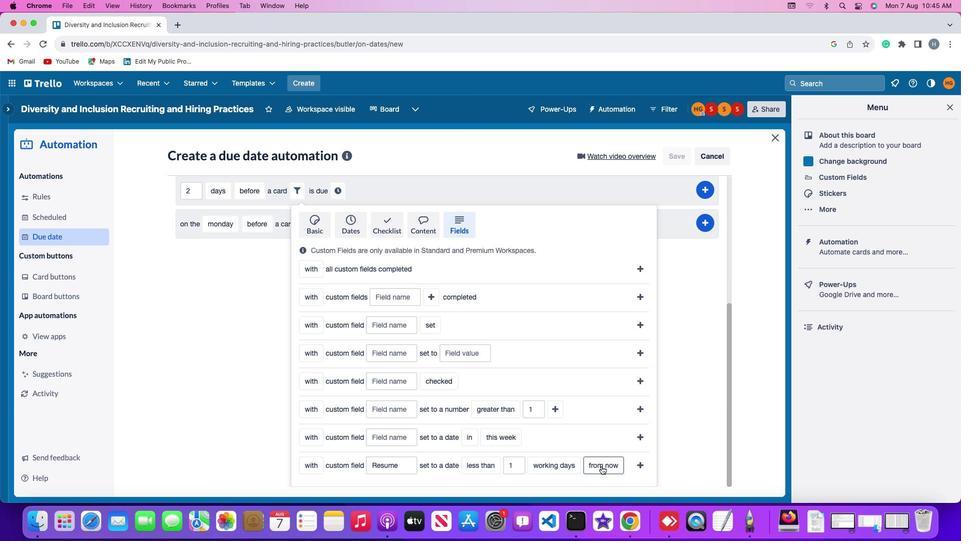 
Action: Mouse moved to (598, 418)
Screenshot: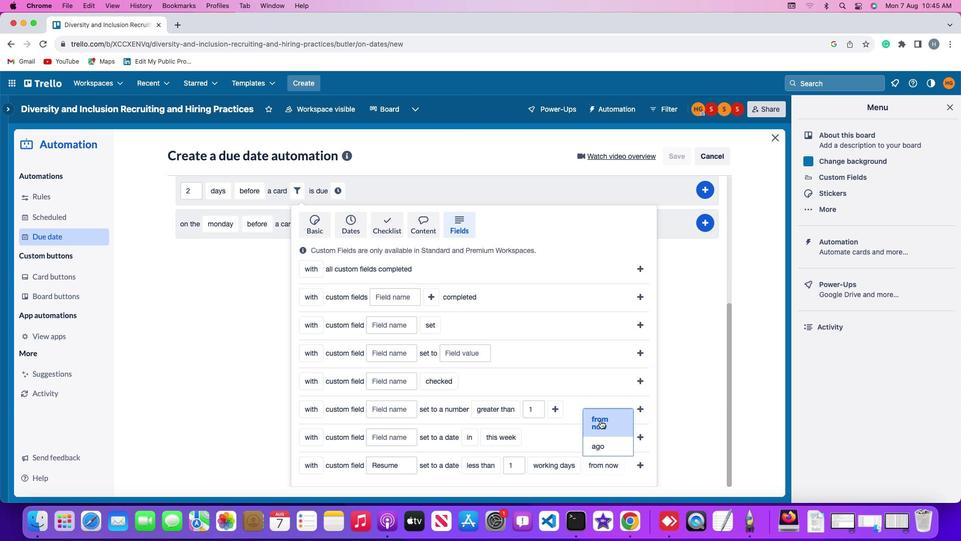 
Action: Mouse pressed left at (598, 418)
Screenshot: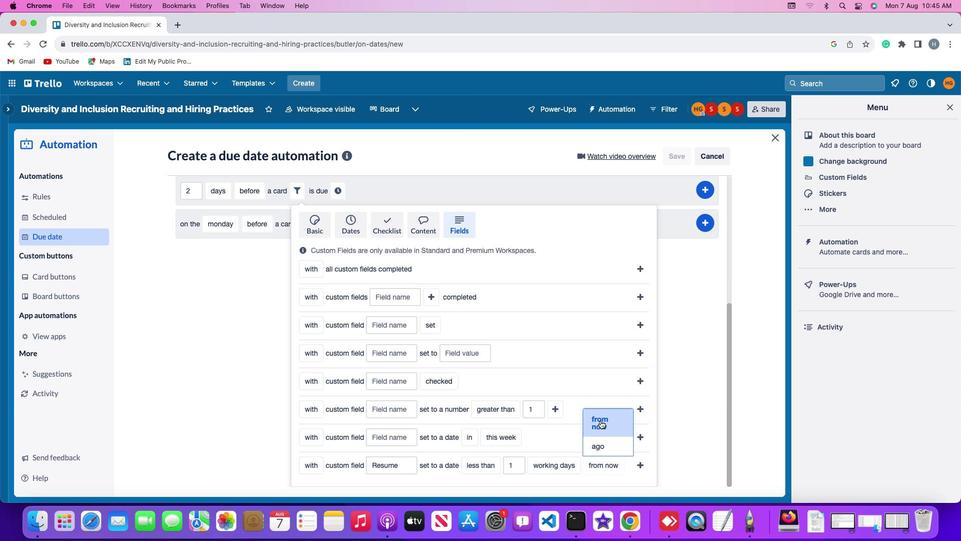 
Action: Mouse moved to (639, 462)
Screenshot: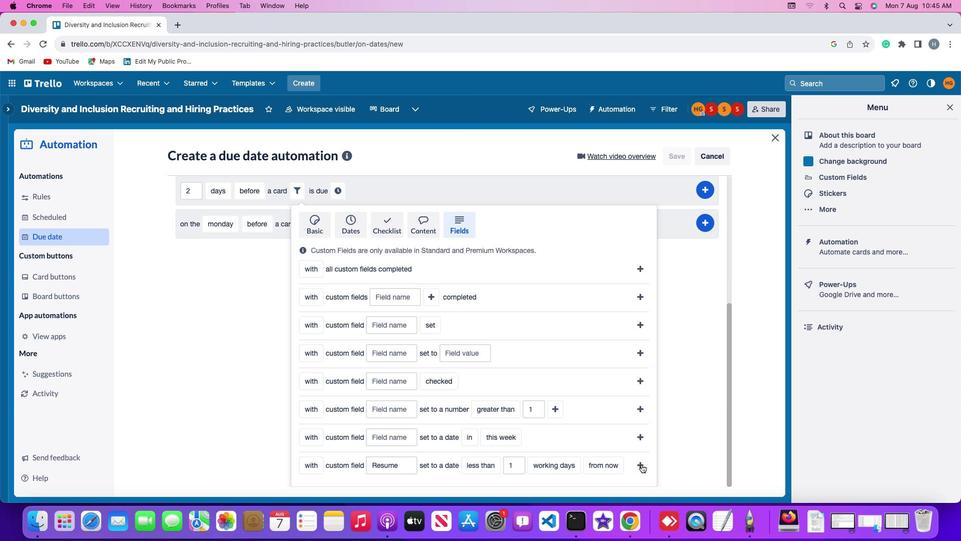 
Action: Mouse pressed left at (639, 462)
Screenshot: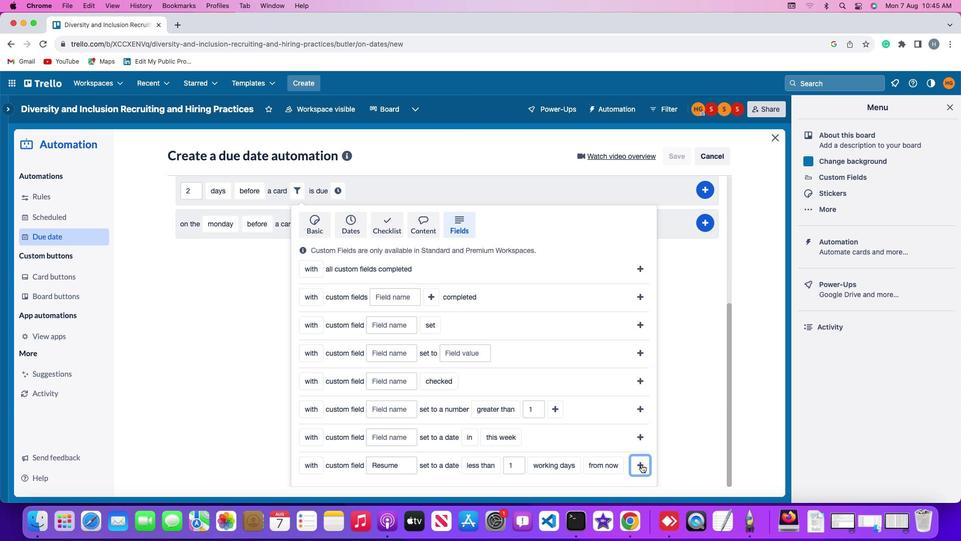 
Action: Mouse moved to (596, 404)
Screenshot: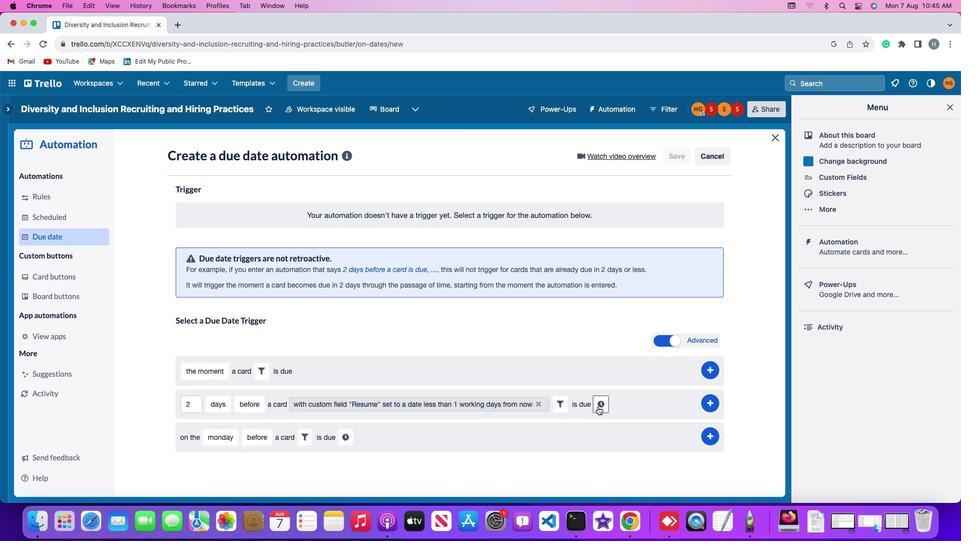 
Action: Mouse pressed left at (596, 404)
Screenshot: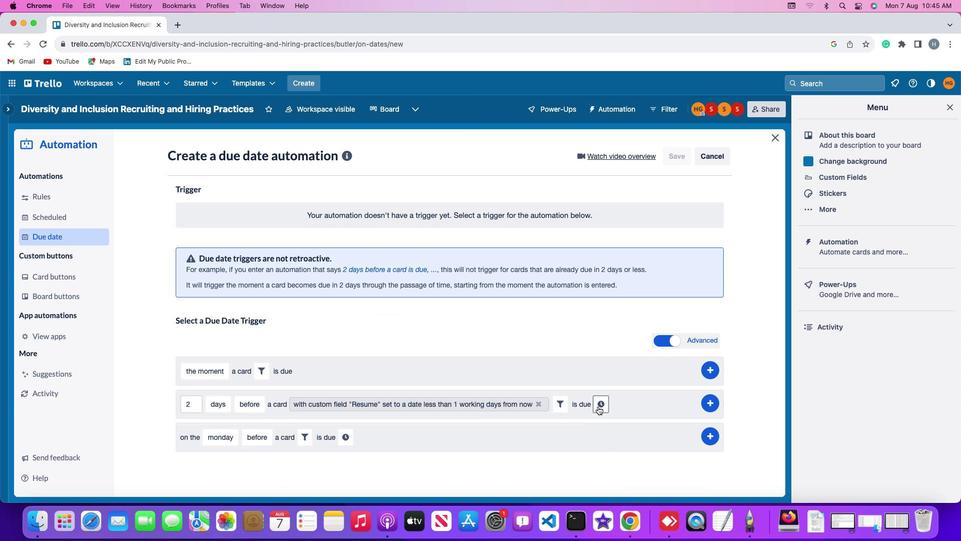 
Action: Mouse moved to (209, 426)
Screenshot: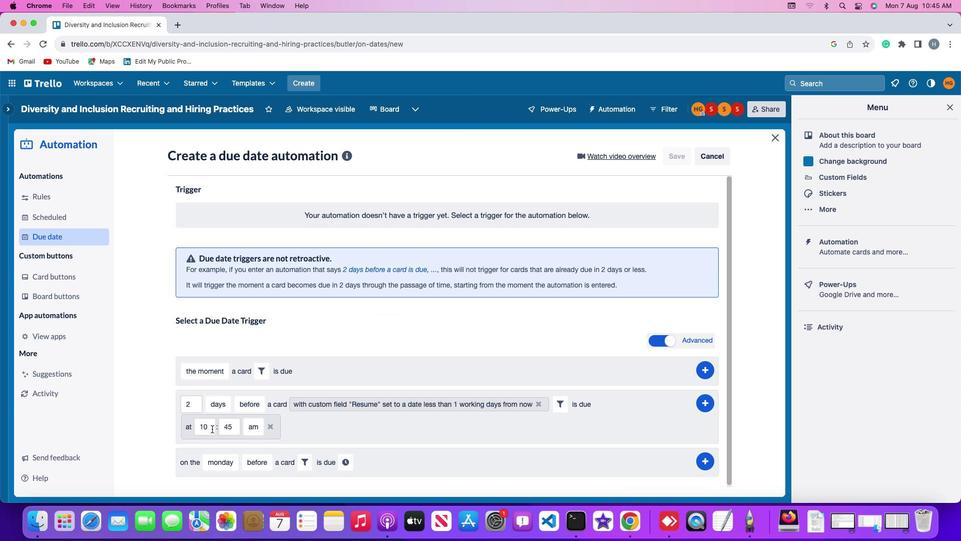 
Action: Mouse pressed left at (209, 426)
Screenshot: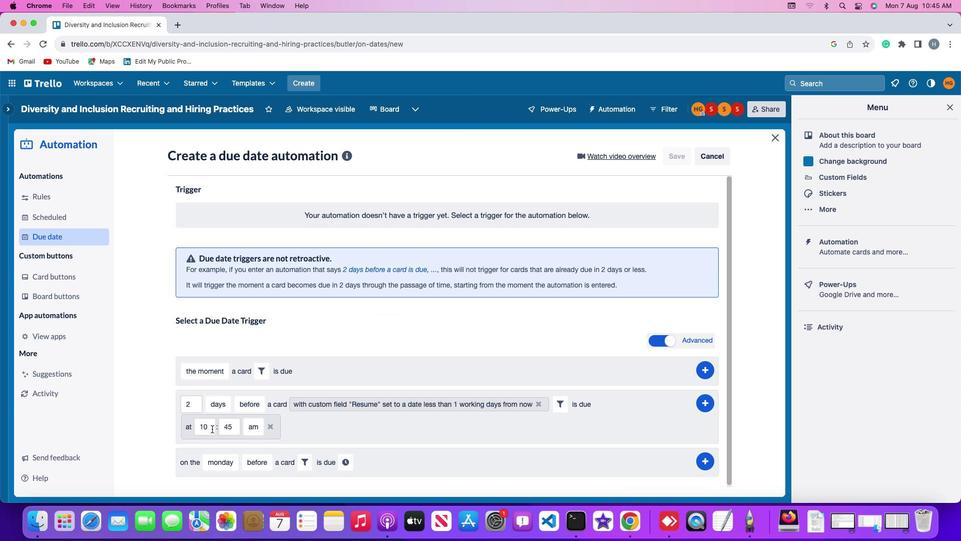 
Action: Mouse moved to (209, 426)
Screenshot: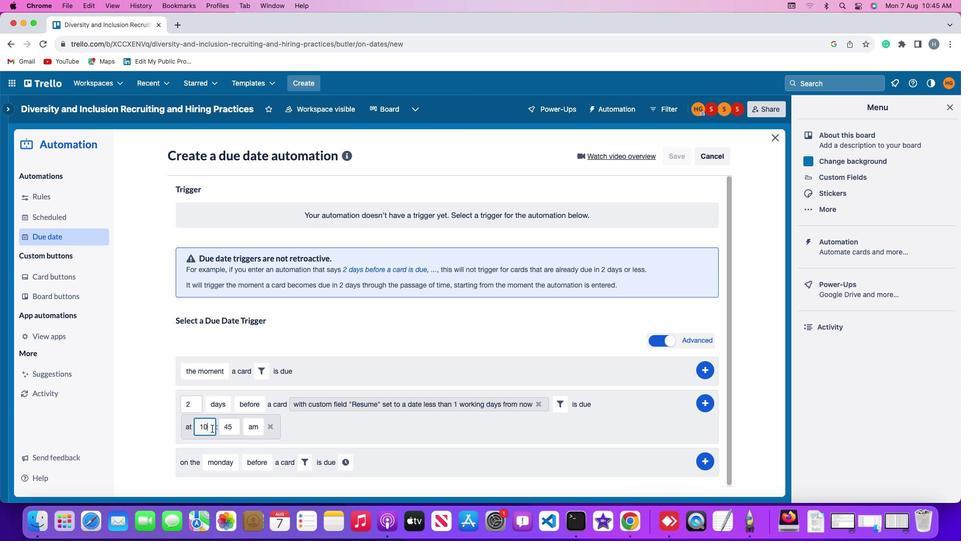 
Action: Key pressed Key.backspaceKey.backspace
Screenshot: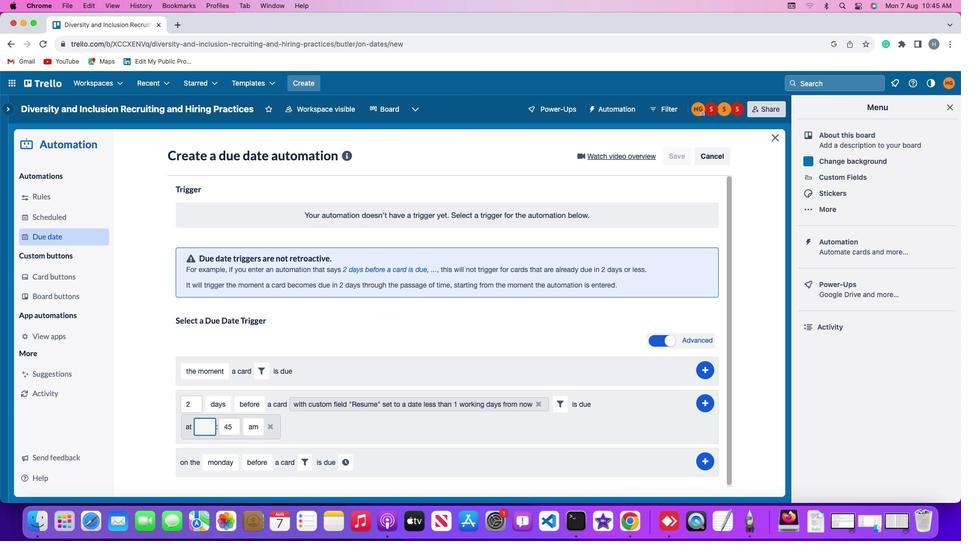 
Action: Mouse moved to (211, 426)
Screenshot: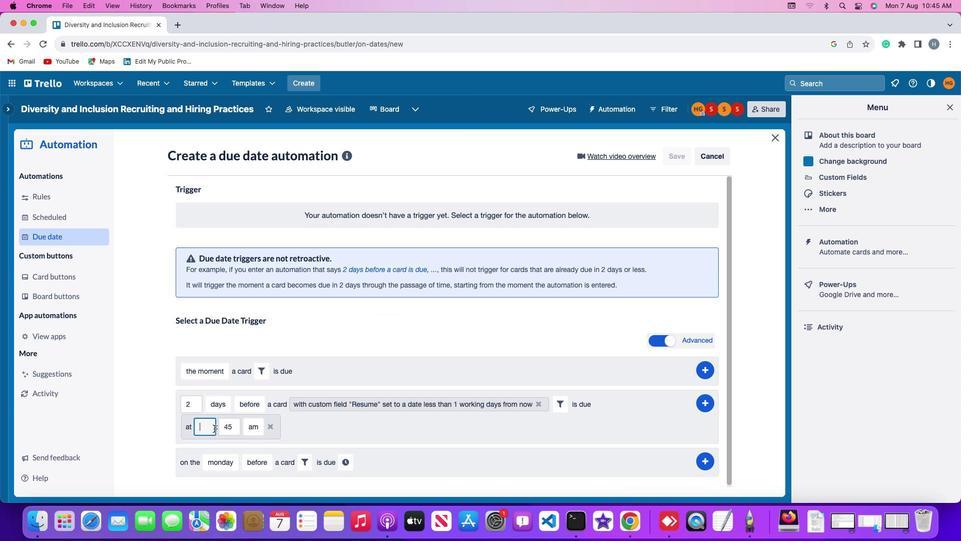 
Action: Key pressed '1'
Screenshot: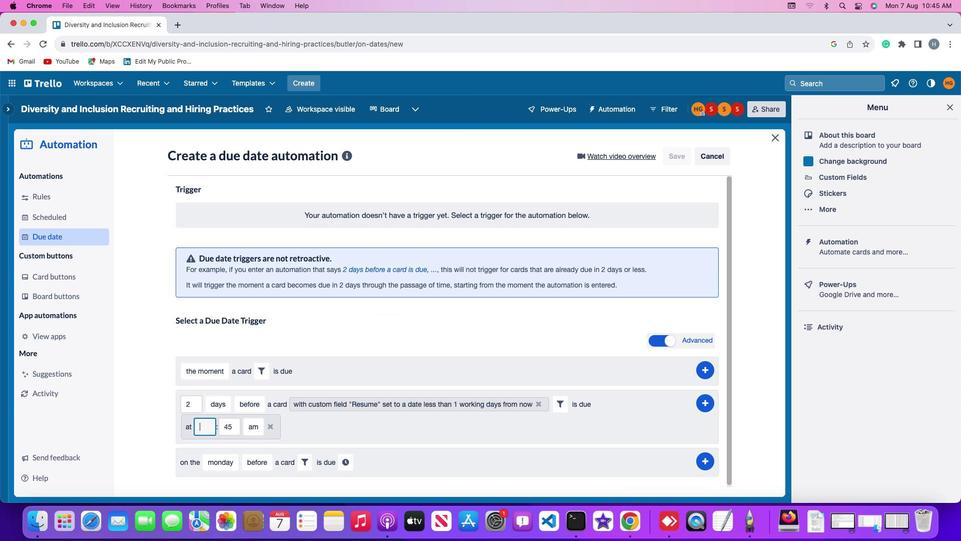 
Action: Mouse moved to (211, 426)
Screenshot: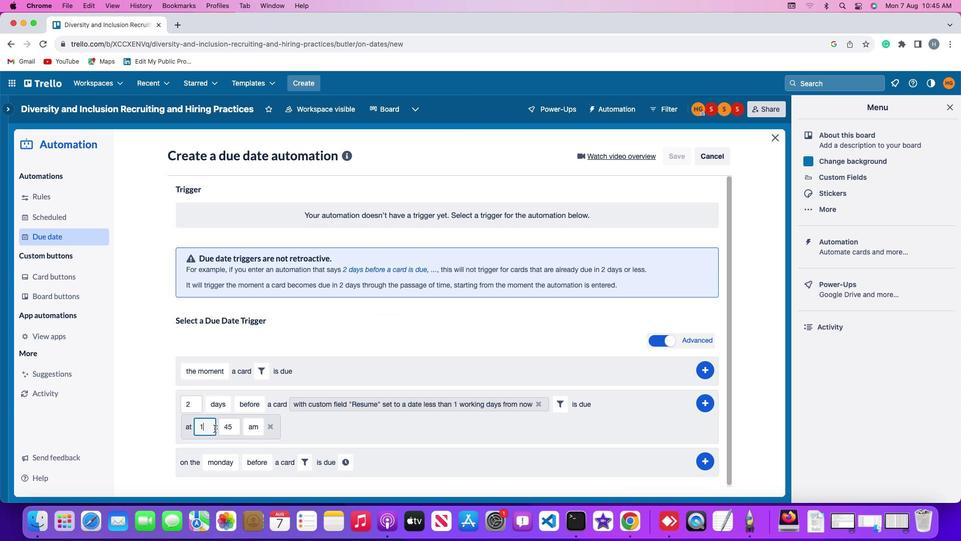 
Action: Key pressed '1'
Screenshot: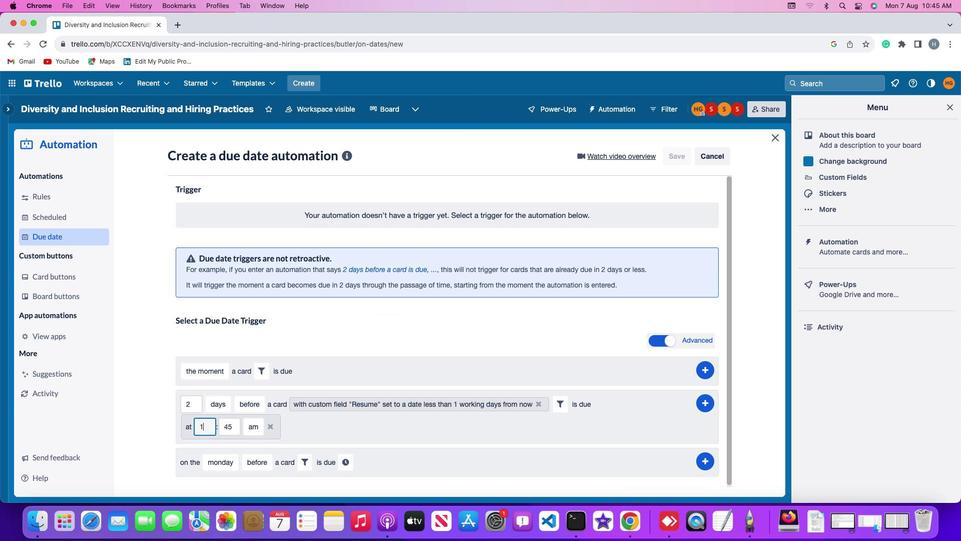 
Action: Mouse moved to (232, 423)
Screenshot: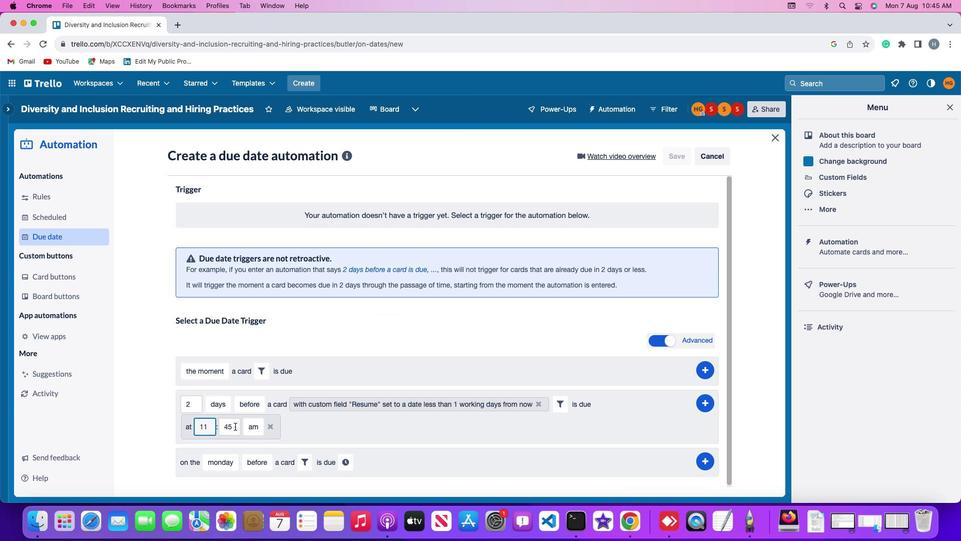 
Action: Mouse pressed left at (232, 423)
Screenshot: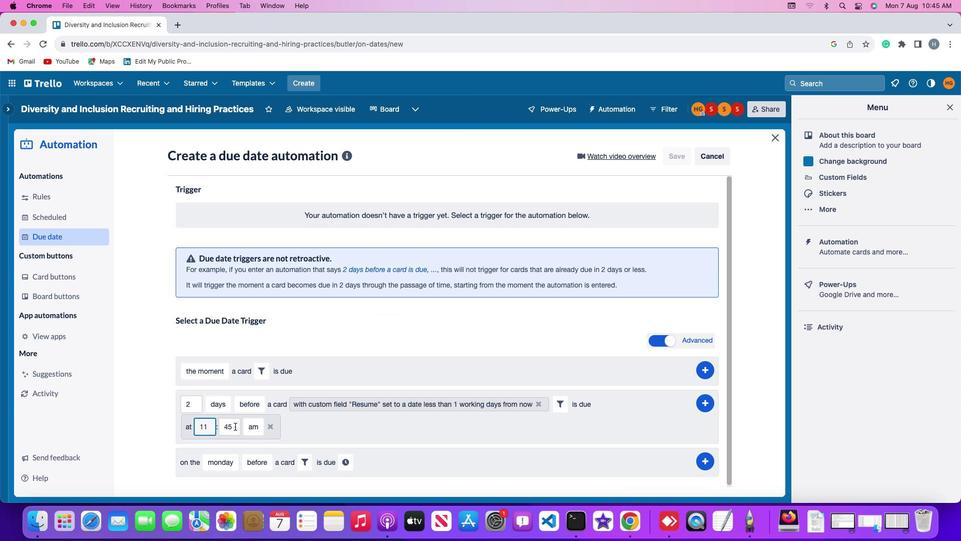 
Action: Mouse moved to (232, 423)
Screenshot: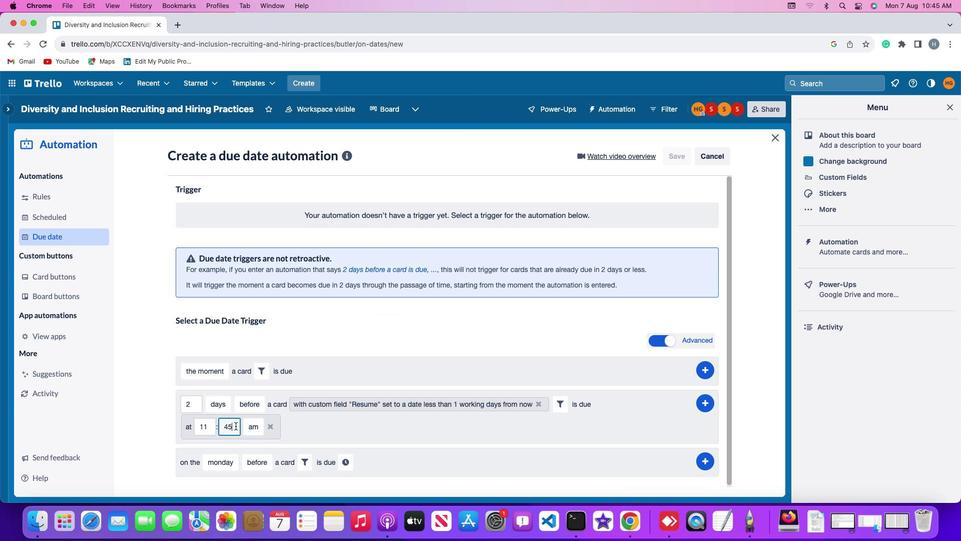 
Action: Key pressed Key.backspaceKey.backspace'0''0'
Screenshot: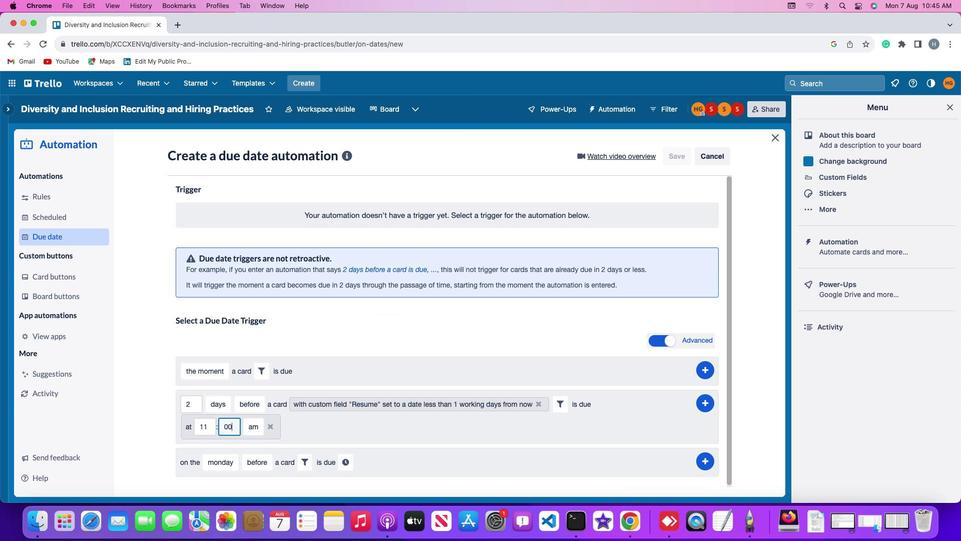 
Action: Mouse moved to (247, 424)
Screenshot: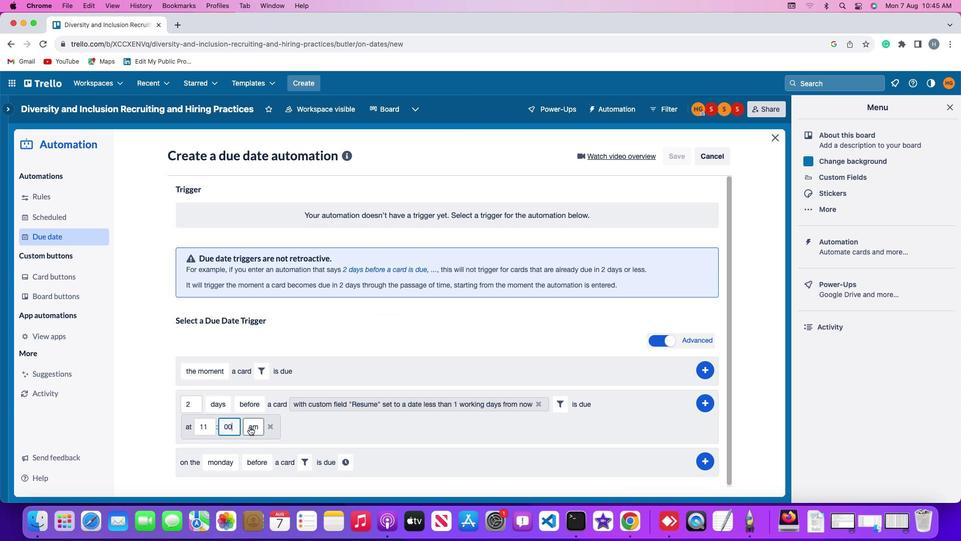 
Action: Mouse pressed left at (247, 424)
Screenshot: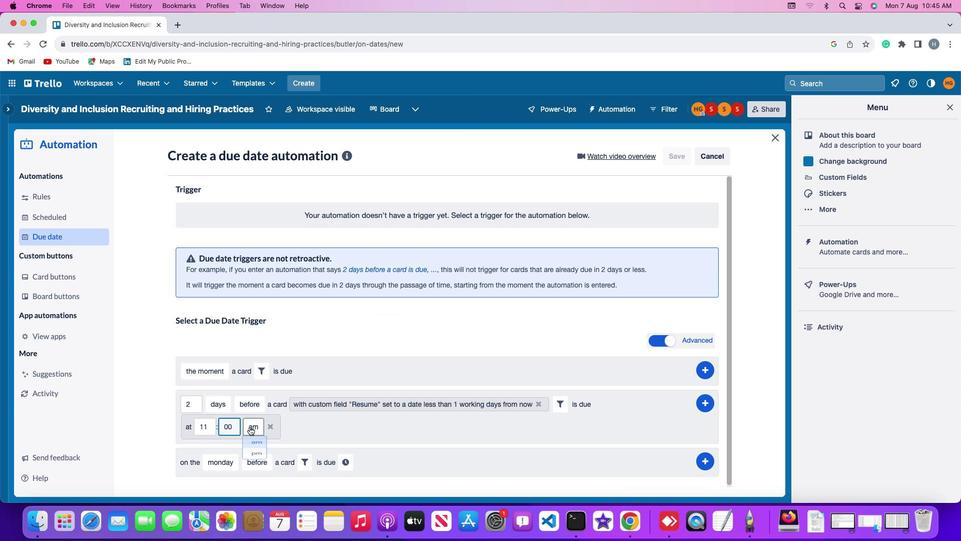 
Action: Mouse moved to (251, 442)
Screenshot: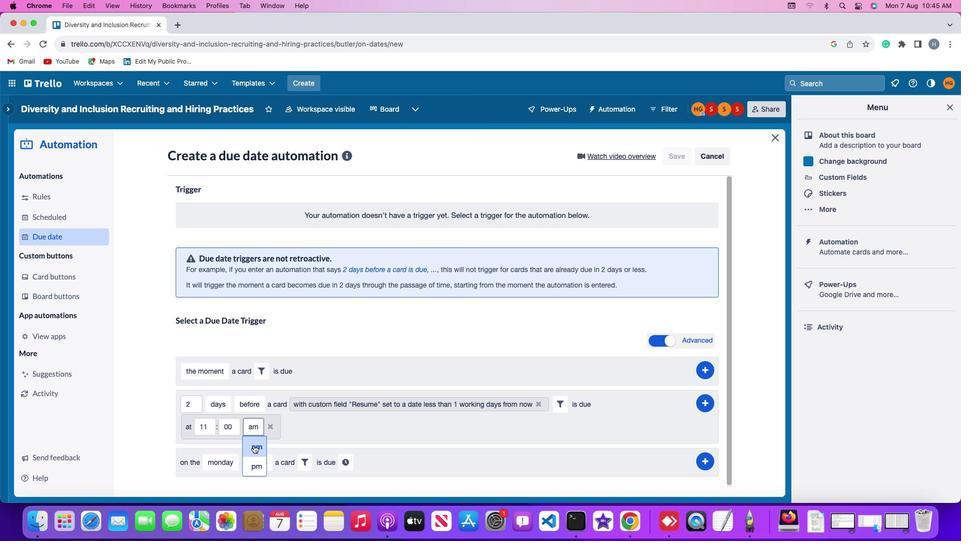 
Action: Mouse pressed left at (251, 442)
Screenshot: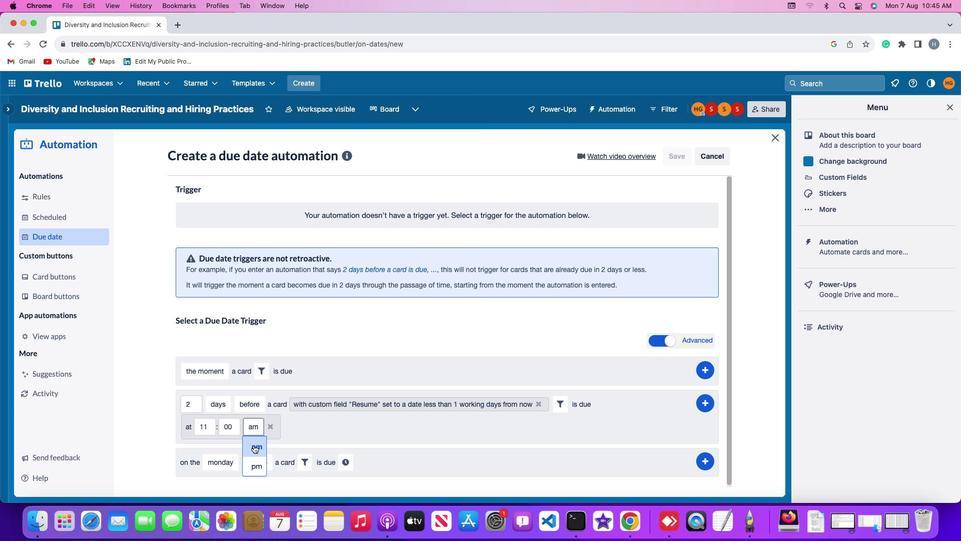 
Action: Mouse moved to (705, 398)
Screenshot: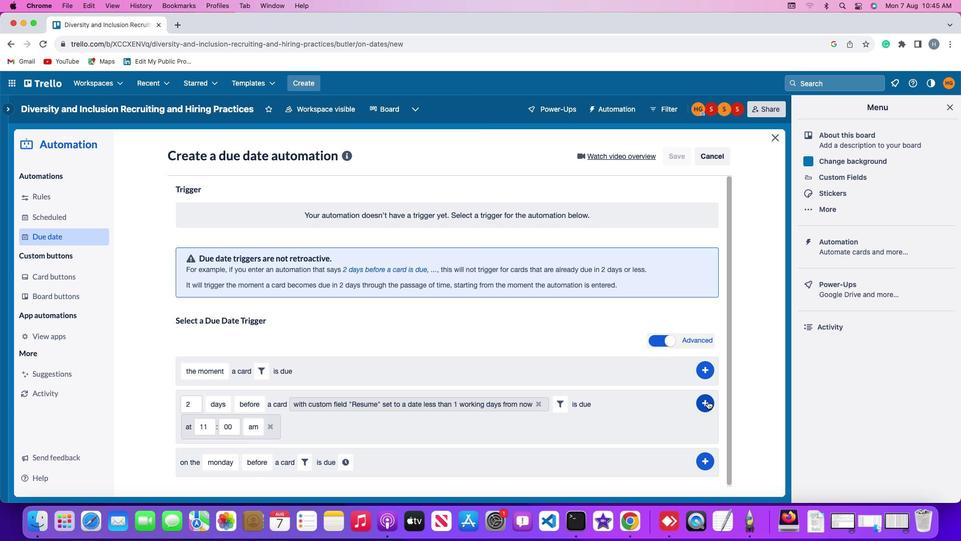 
Action: Mouse pressed left at (705, 398)
Screenshot: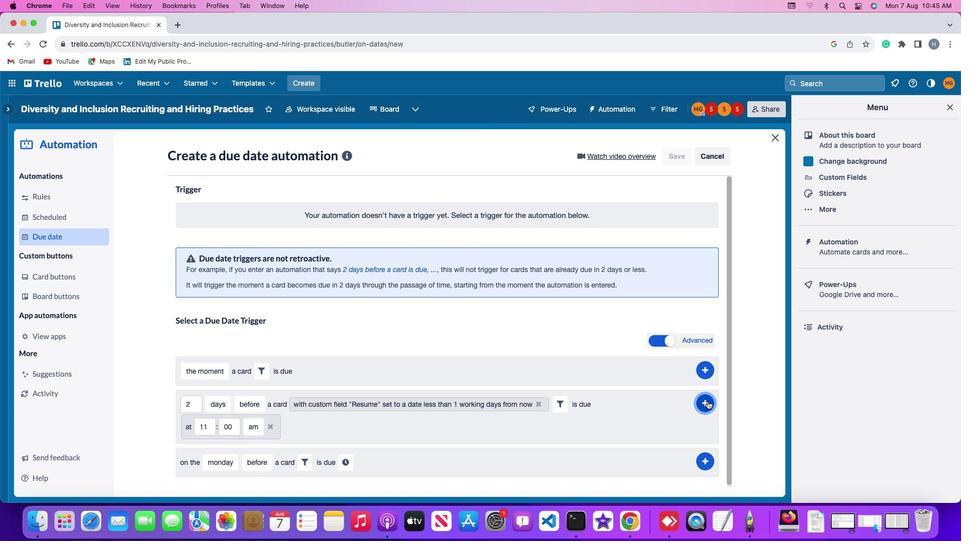 
Action: Mouse moved to (756, 325)
Screenshot: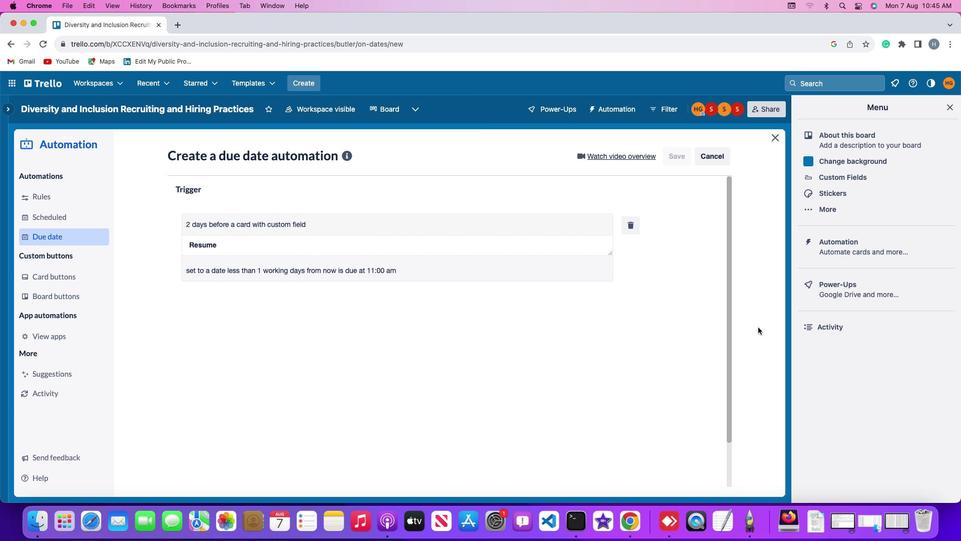 
